 Task: Create a section Celestial Sprint and in the section, add a milestone Database Optimization in the project TransformWorks.
Action: Mouse moved to (40, 441)
Screenshot: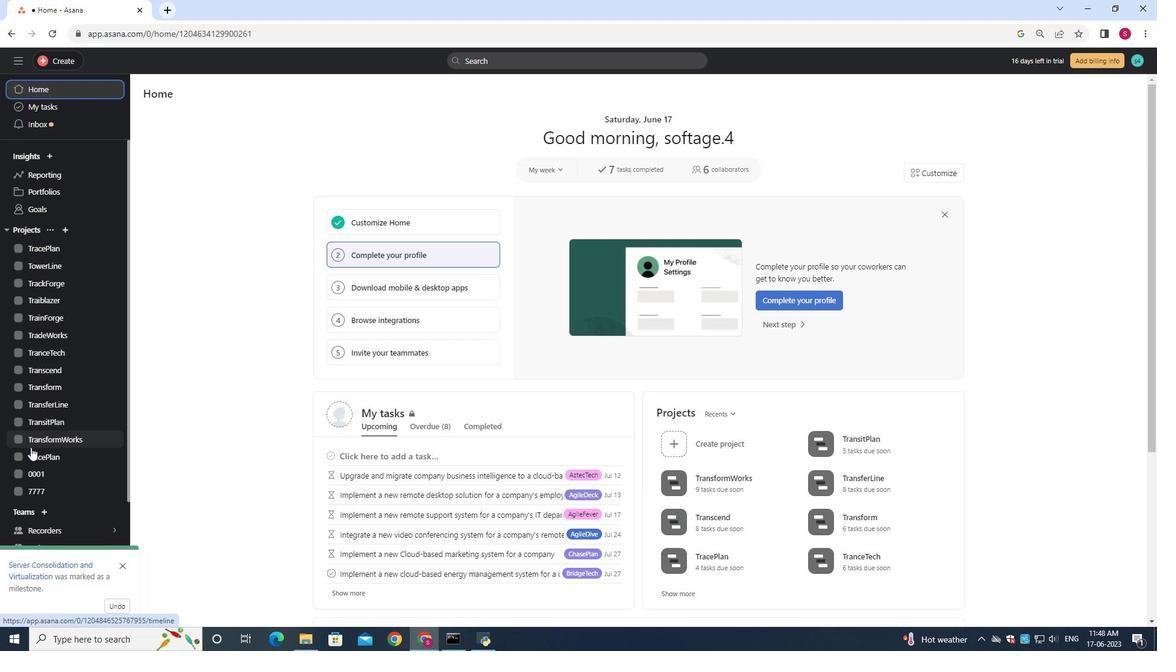 
Action: Mouse pressed left at (40, 441)
Screenshot: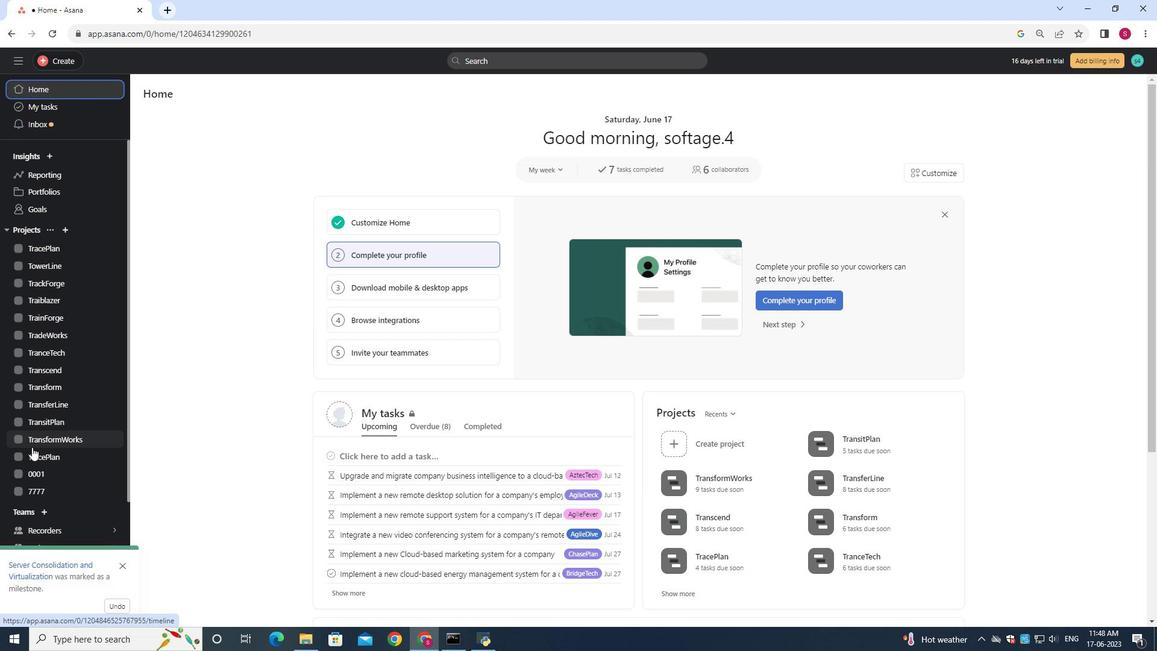 
Action: Mouse moved to (189, 141)
Screenshot: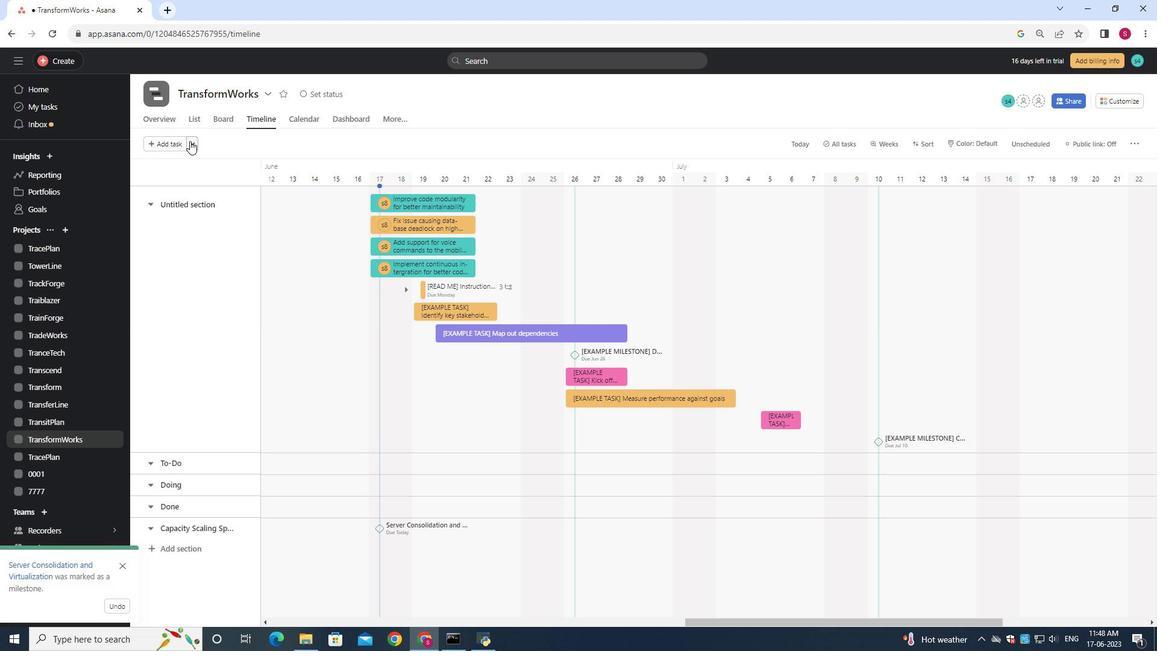 
Action: Mouse pressed left at (189, 141)
Screenshot: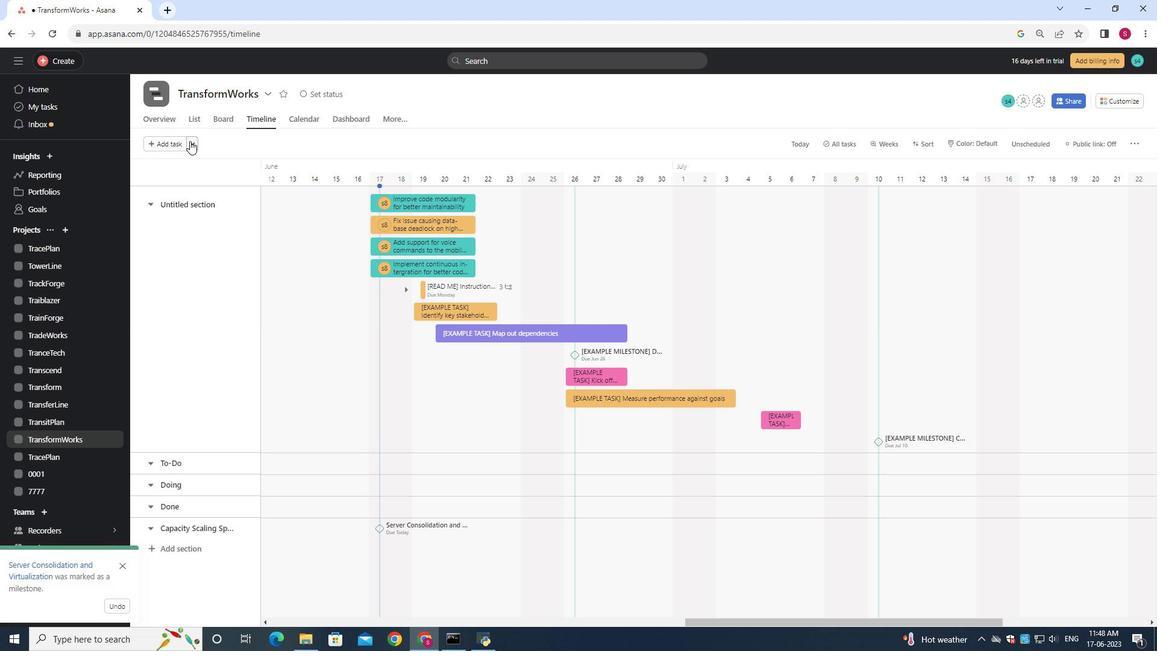 
Action: Mouse moved to (206, 165)
Screenshot: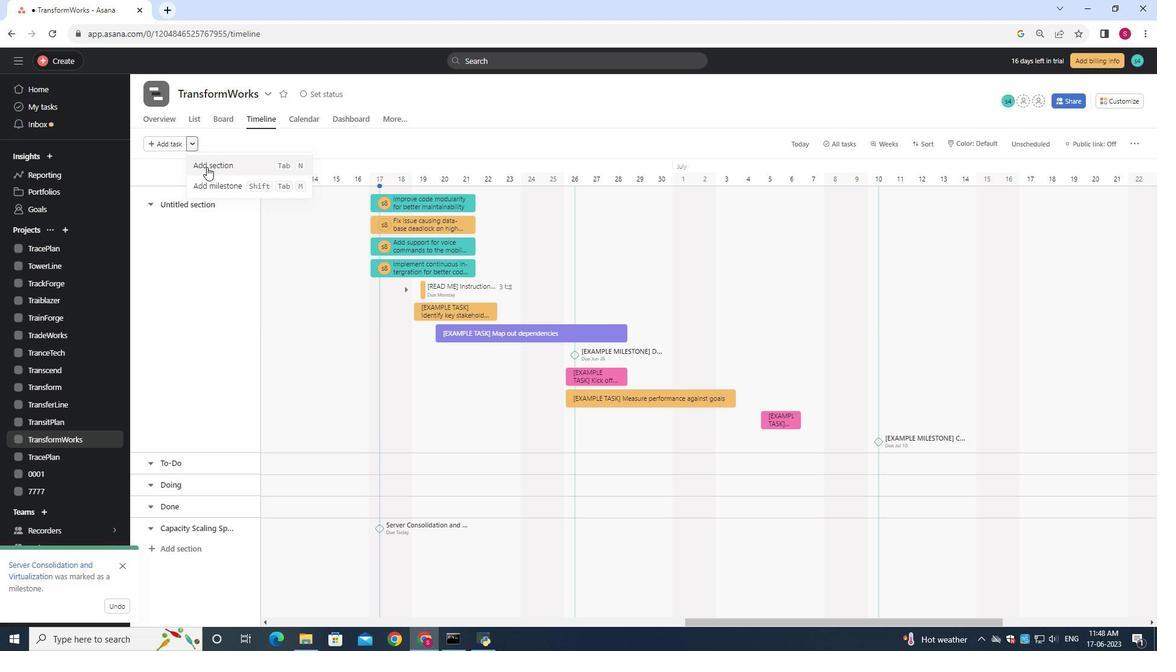 
Action: Mouse pressed left at (206, 165)
Screenshot: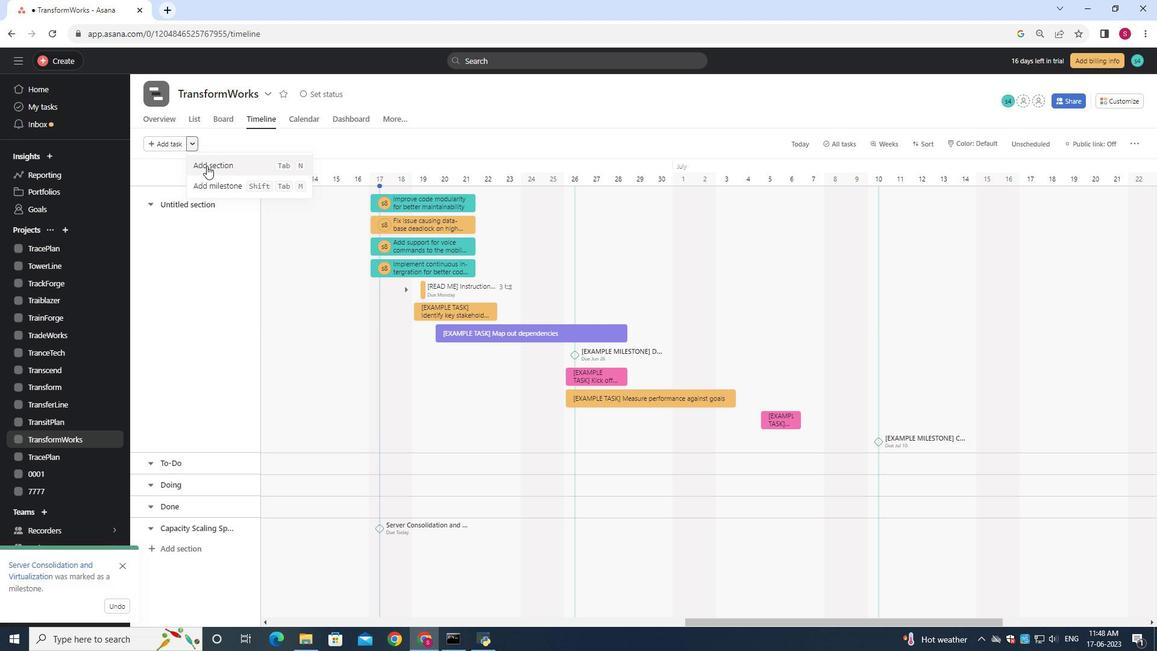
Action: Mouse moved to (174, 523)
Screenshot: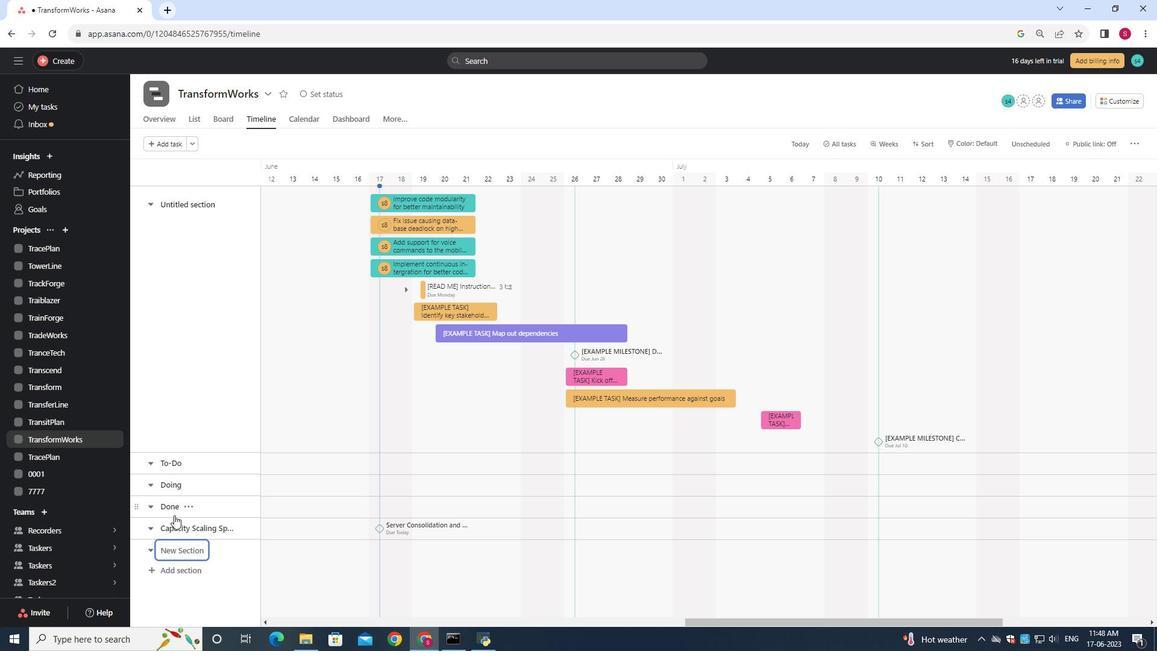 
Action: Key pressed <Key.shift>Celestial<Key.space><Key.shift>Sprint
Screenshot: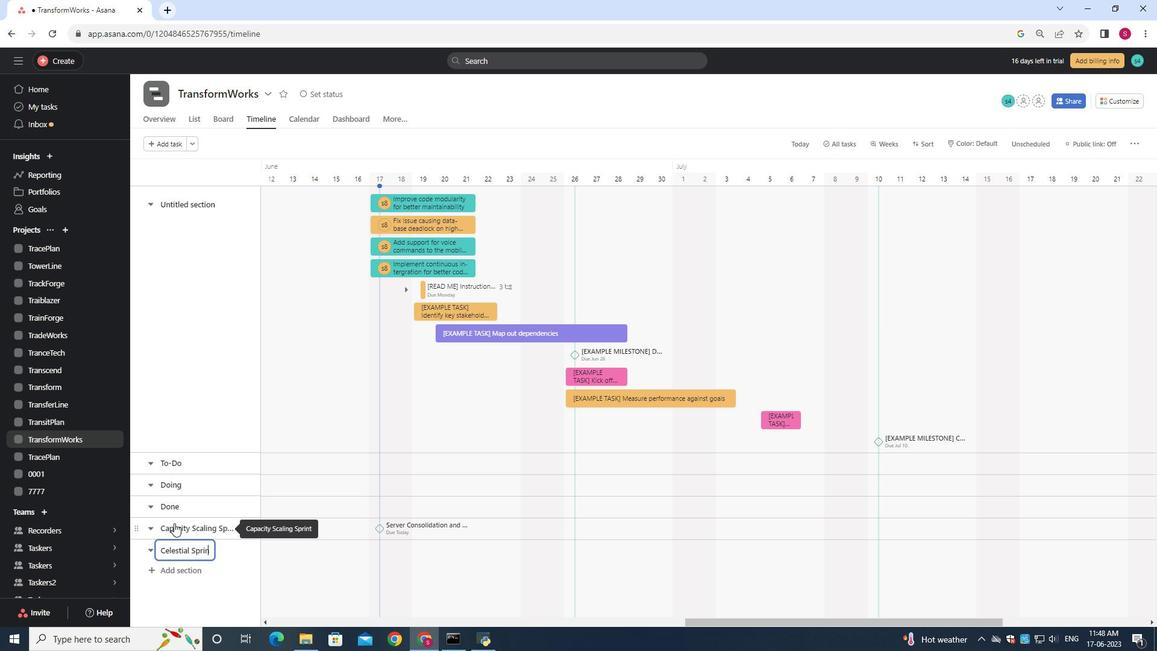 
Action: Mouse moved to (338, 559)
Screenshot: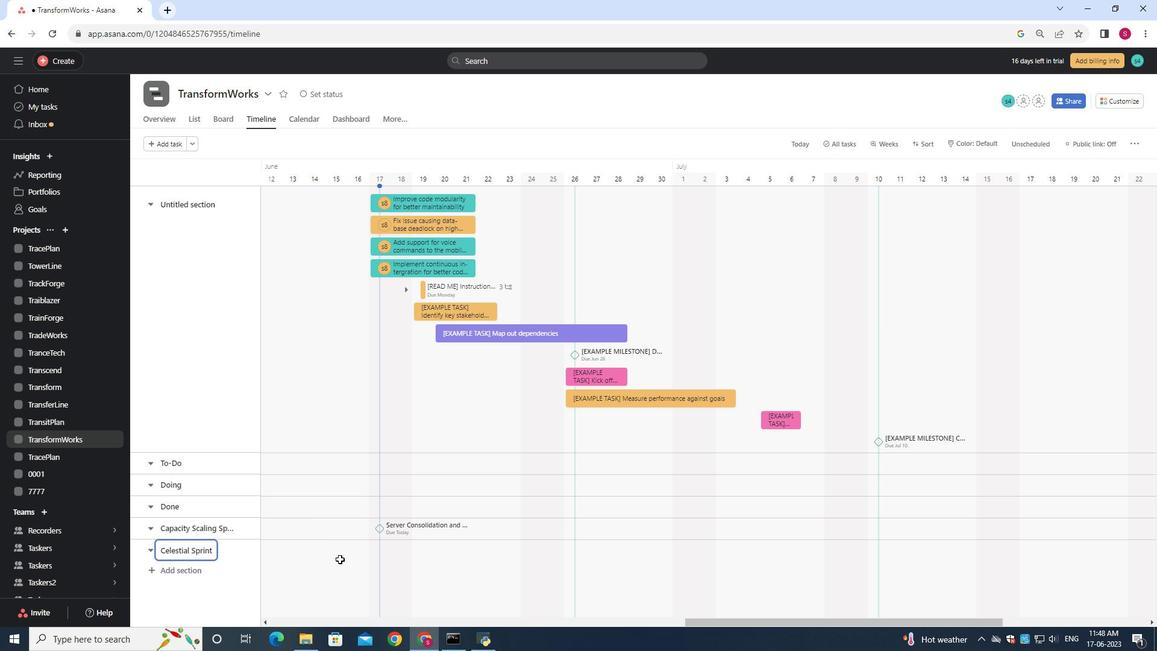 
Action: Mouse pressed left at (338, 559)
Screenshot: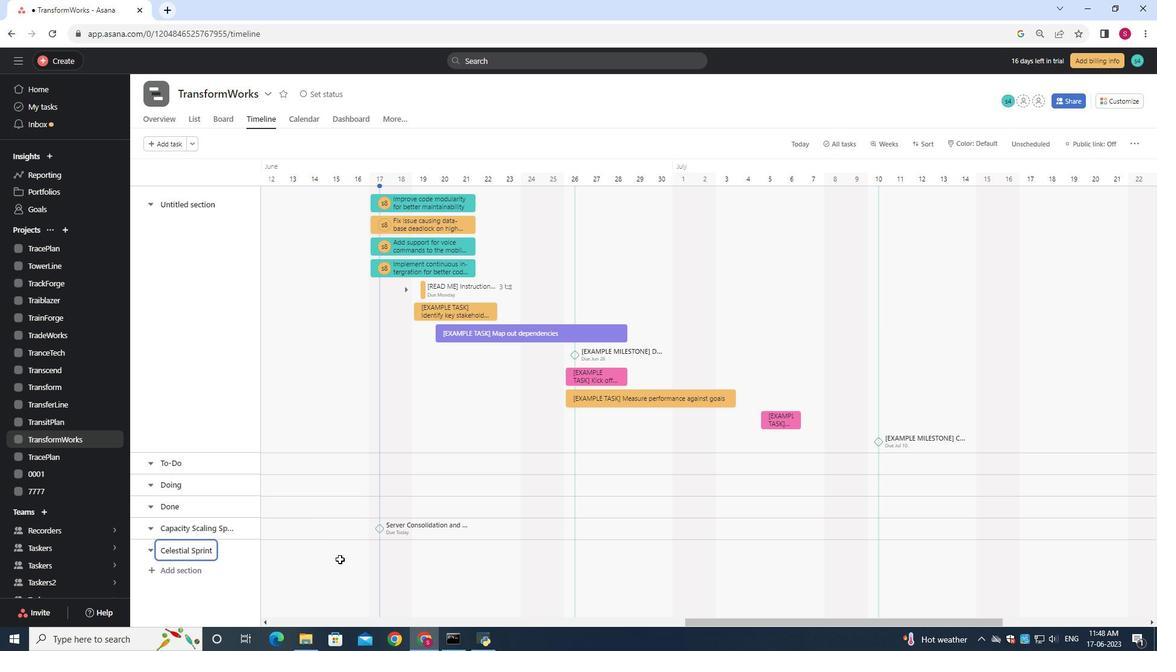 
Action: Mouse moved to (324, 553)
Screenshot: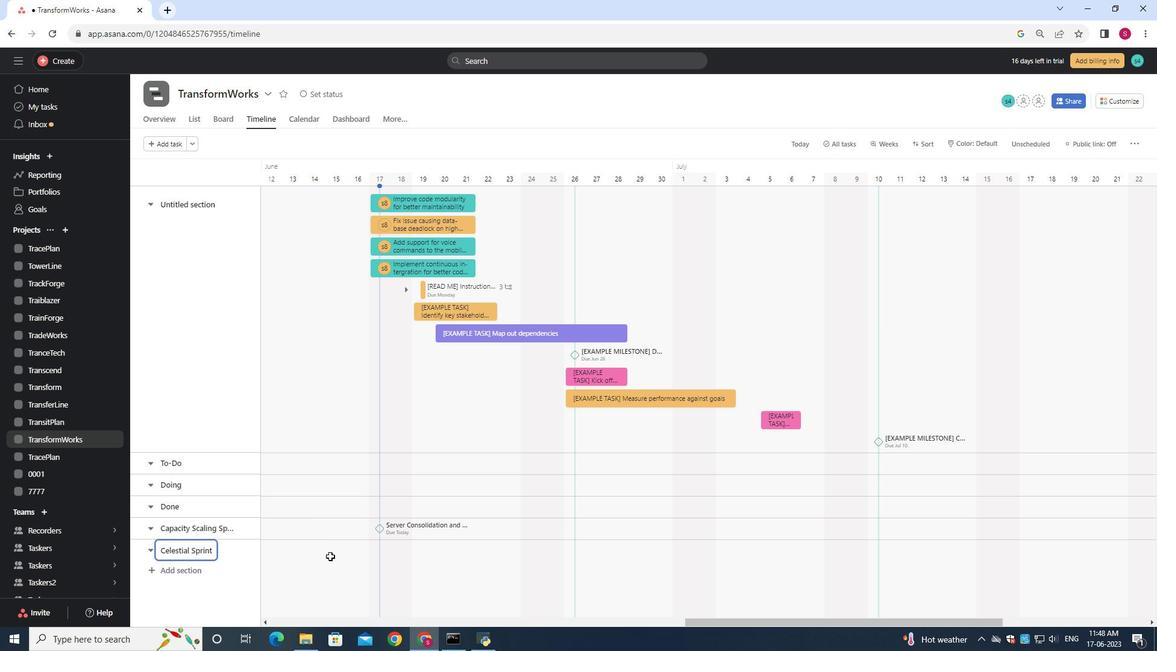 
Action: Mouse pressed left at (324, 553)
Screenshot: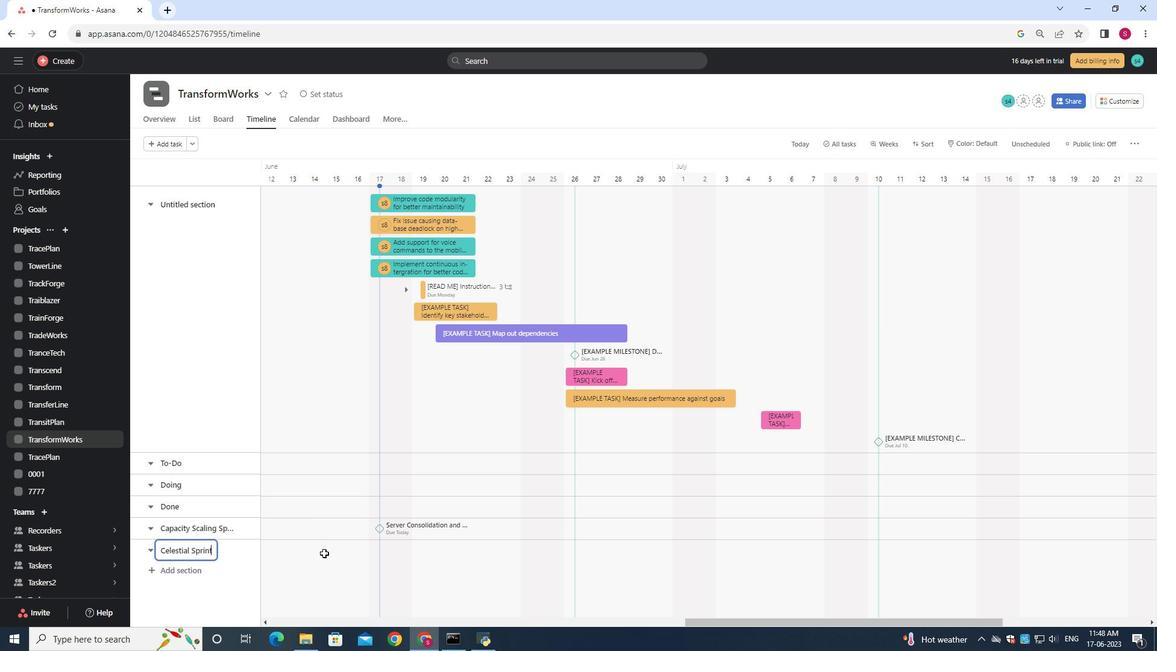 
Action: Key pressed <Key.shift>Database<Key.space><Key.shift>Optimzation<Key.space>
Screenshot: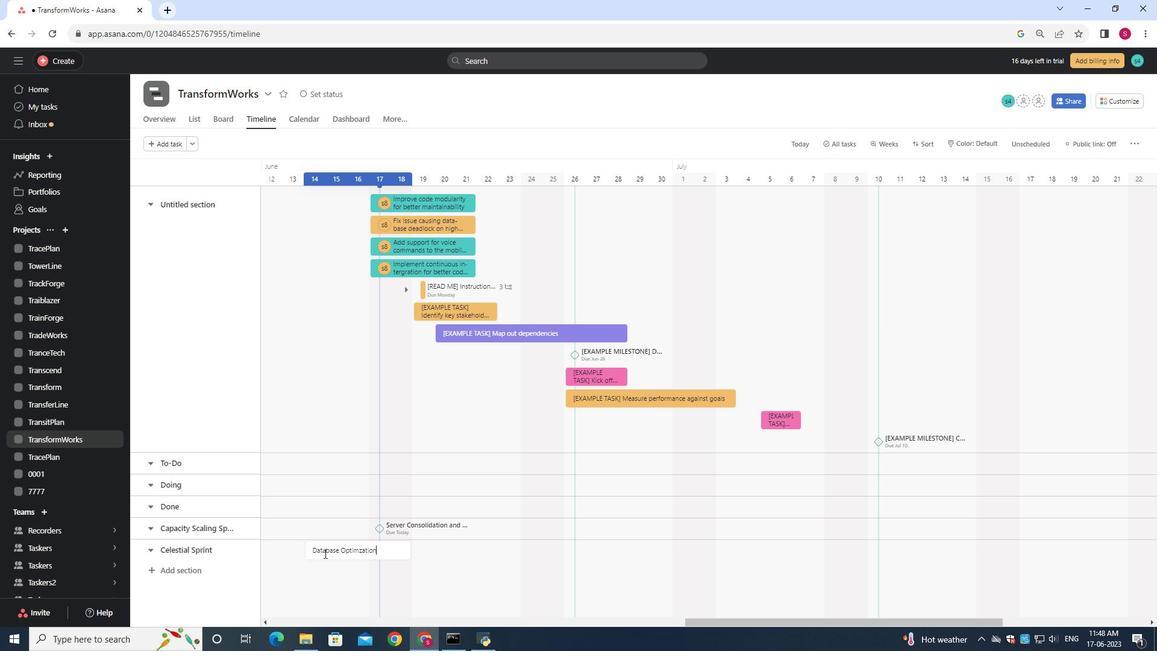 
Action: Mouse moved to (341, 551)
Screenshot: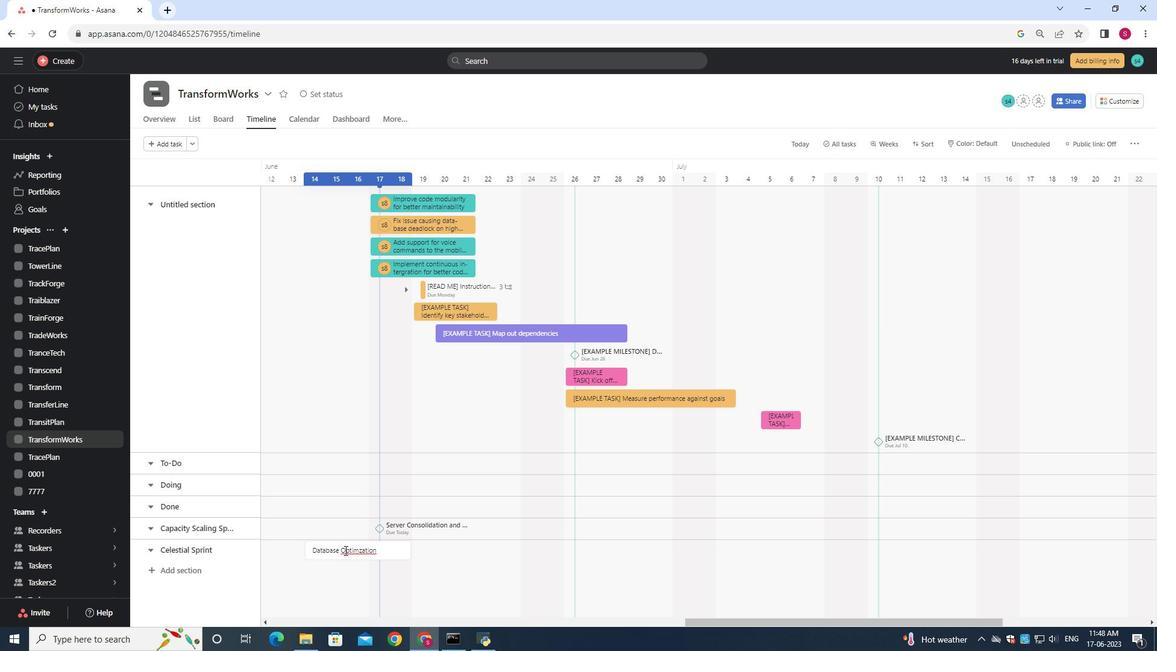 
Action: Mouse pressed right at (341, 551)
Screenshot: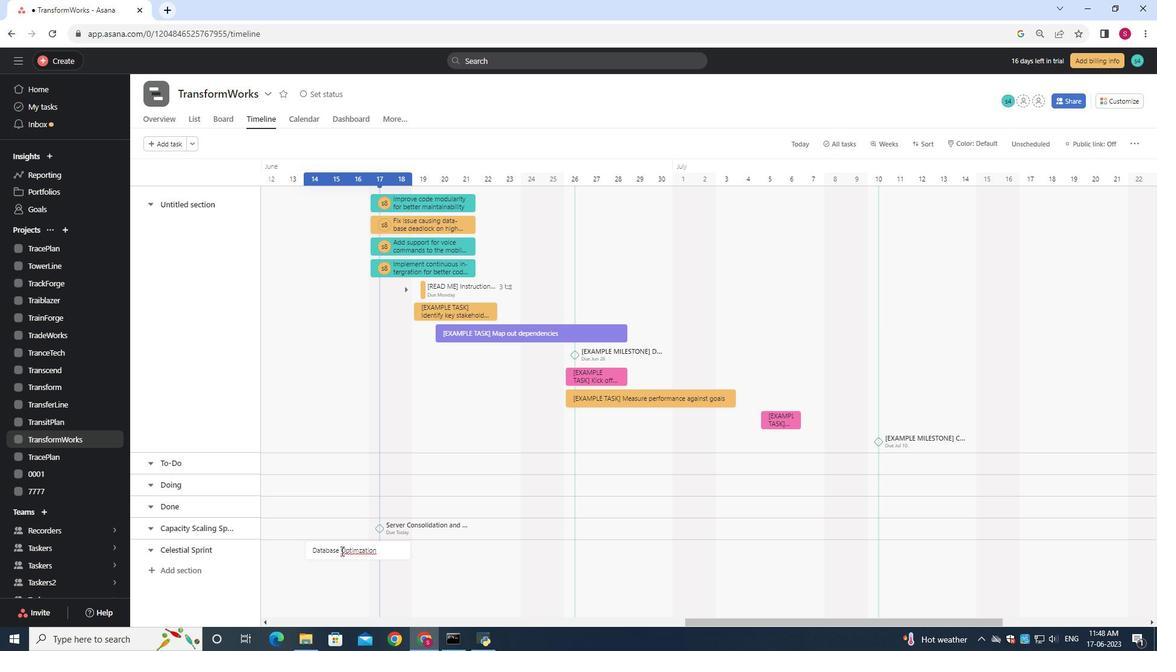 
Action: Mouse moved to (334, 552)
Screenshot: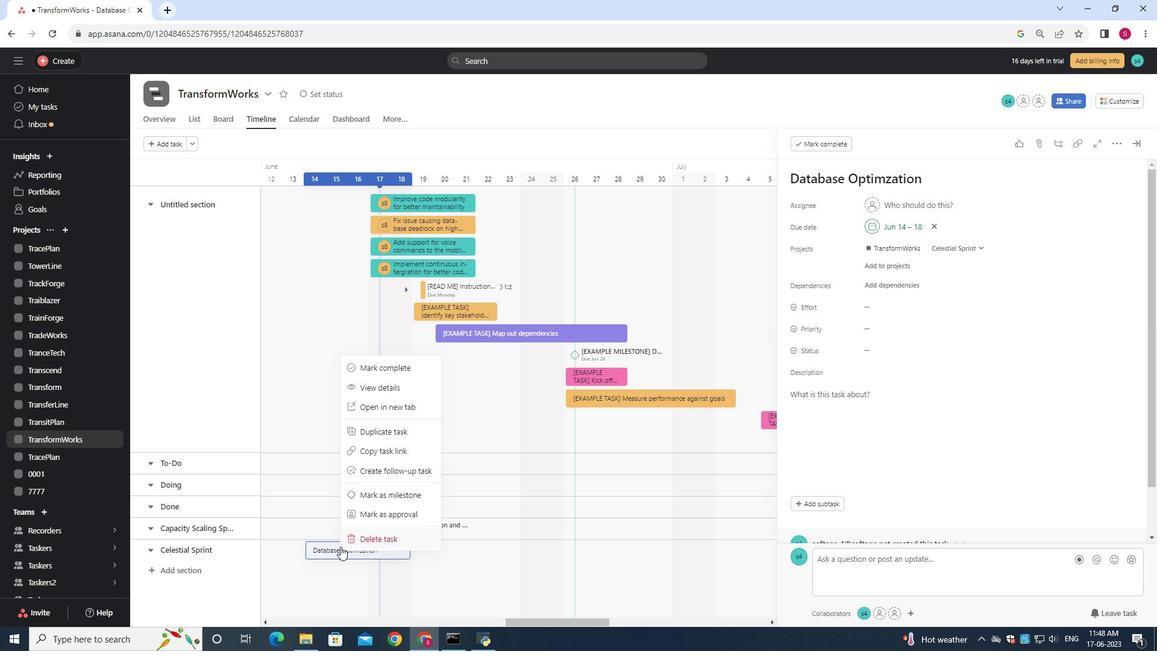 
Action: Mouse pressed left at (334, 552)
Screenshot: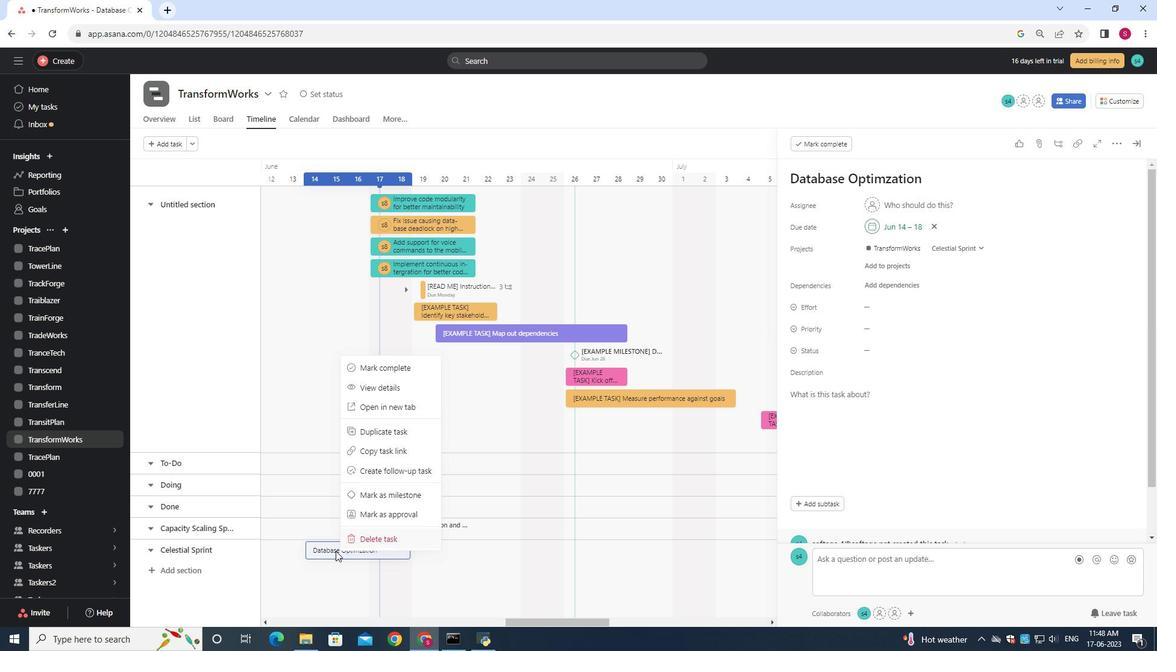 
Action: Mouse moved to (369, 549)
Screenshot: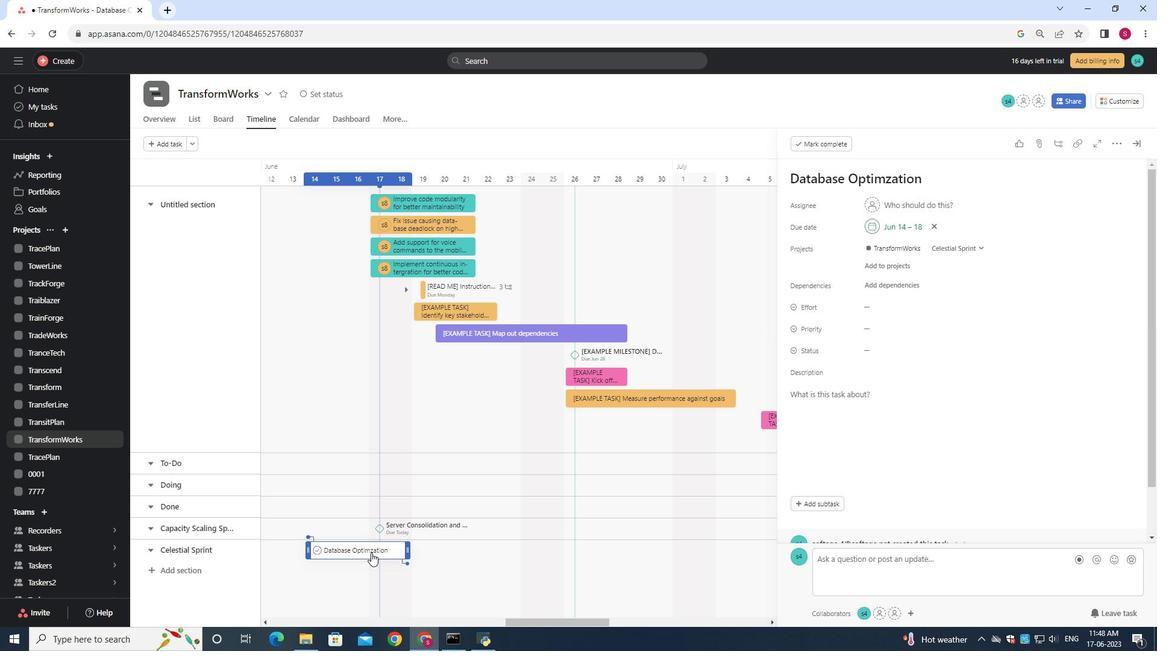 
Action: Mouse pressed left at (369, 549)
Screenshot: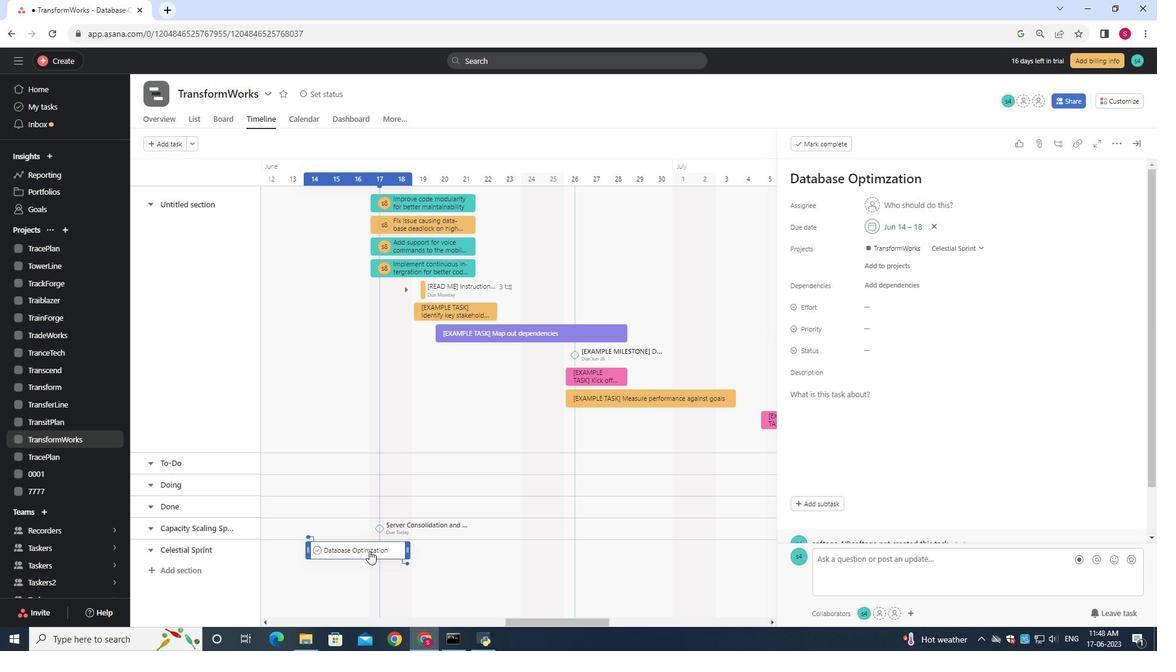 
Action: Mouse moved to (369, 551)
Screenshot: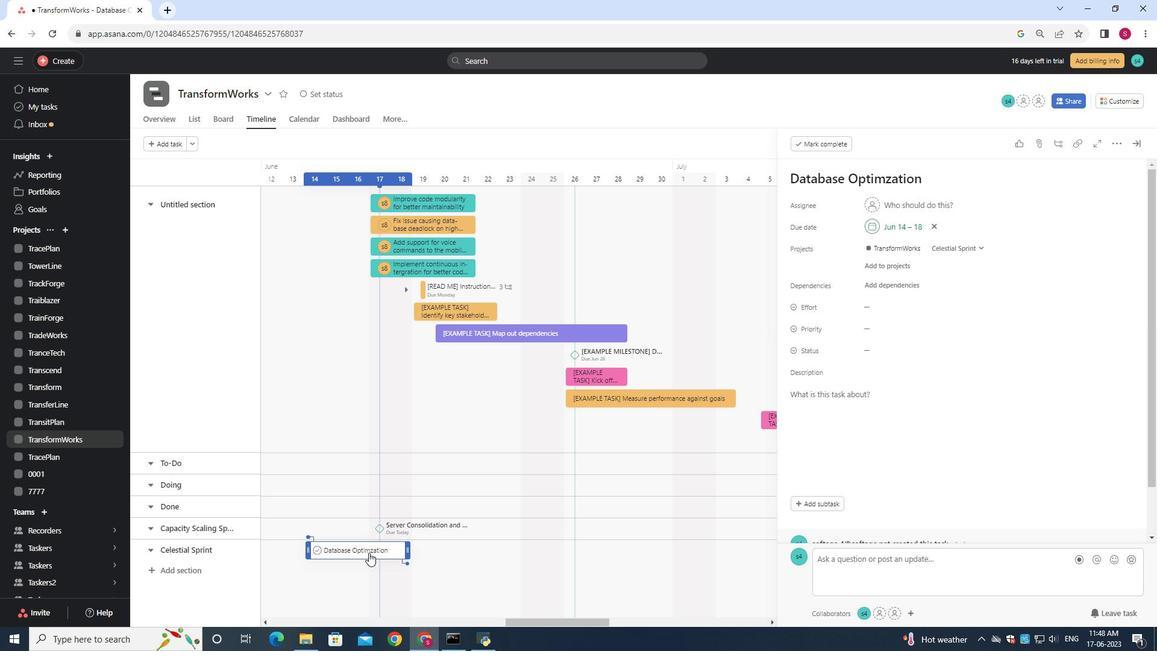 
Action: Mouse pressed left at (369, 551)
Screenshot: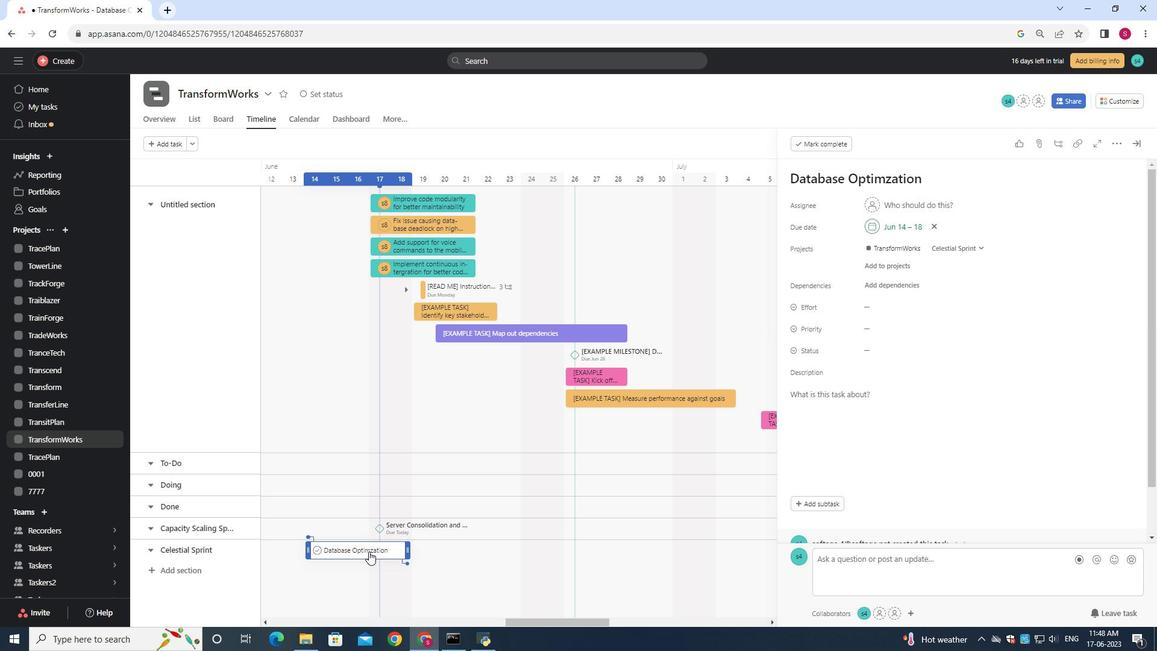 
Action: Mouse moved to (380, 551)
Screenshot: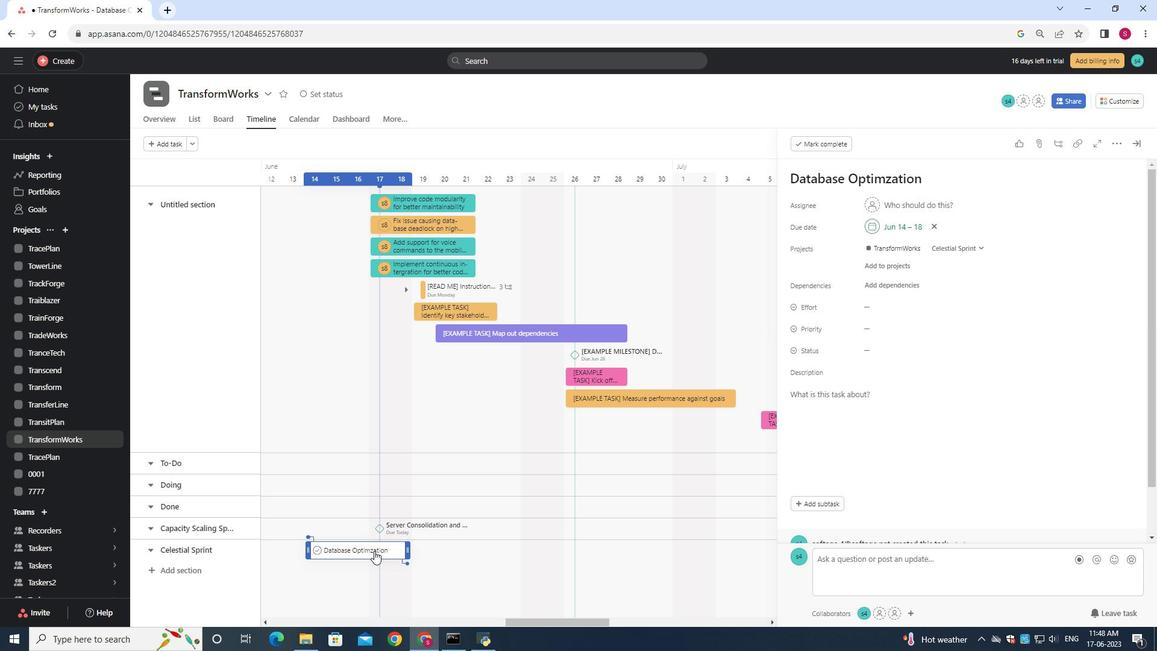 
Action: Mouse pressed left at (380, 551)
Screenshot: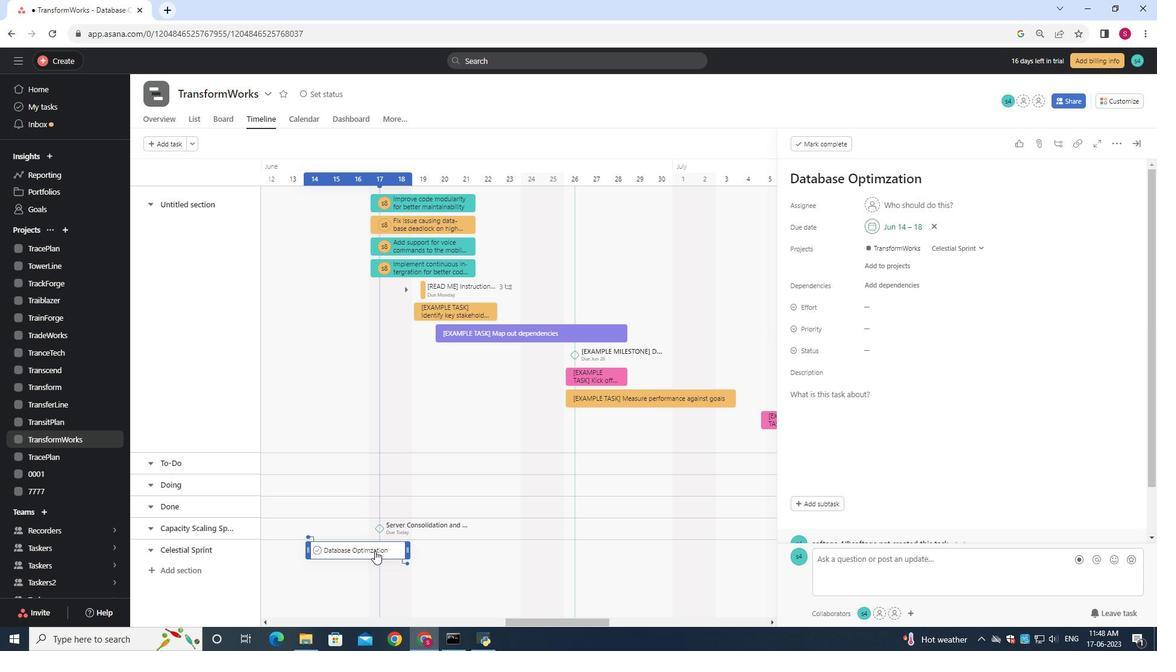 
Action: Mouse moved to (384, 549)
Screenshot: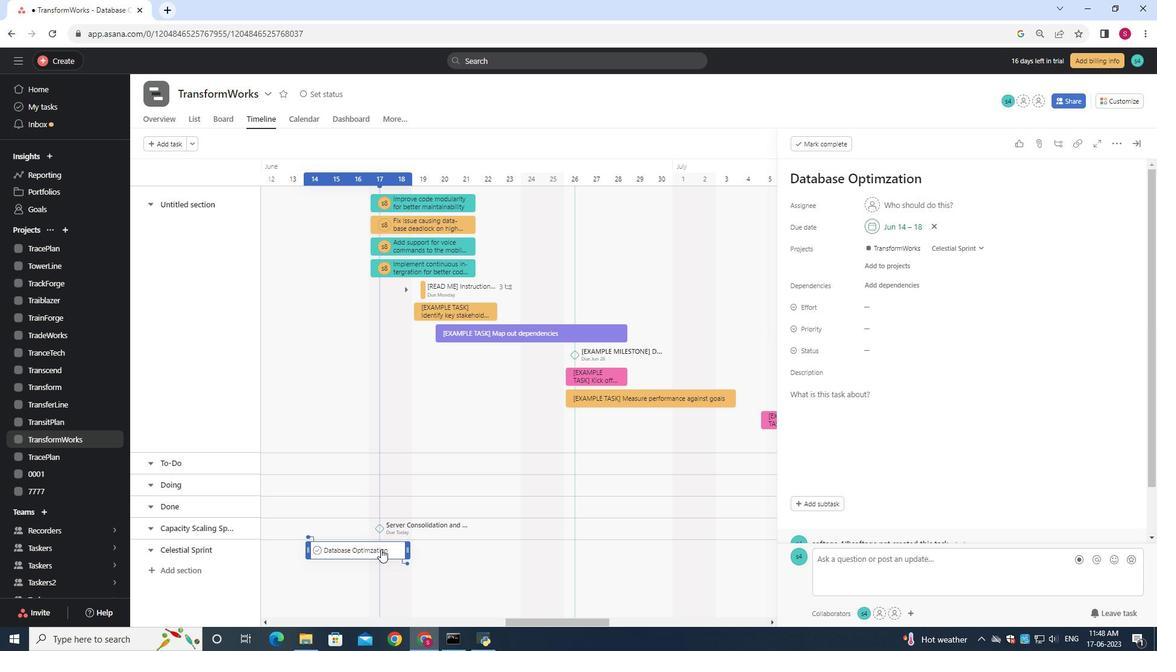 
Action: Mouse pressed left at (384, 549)
Screenshot: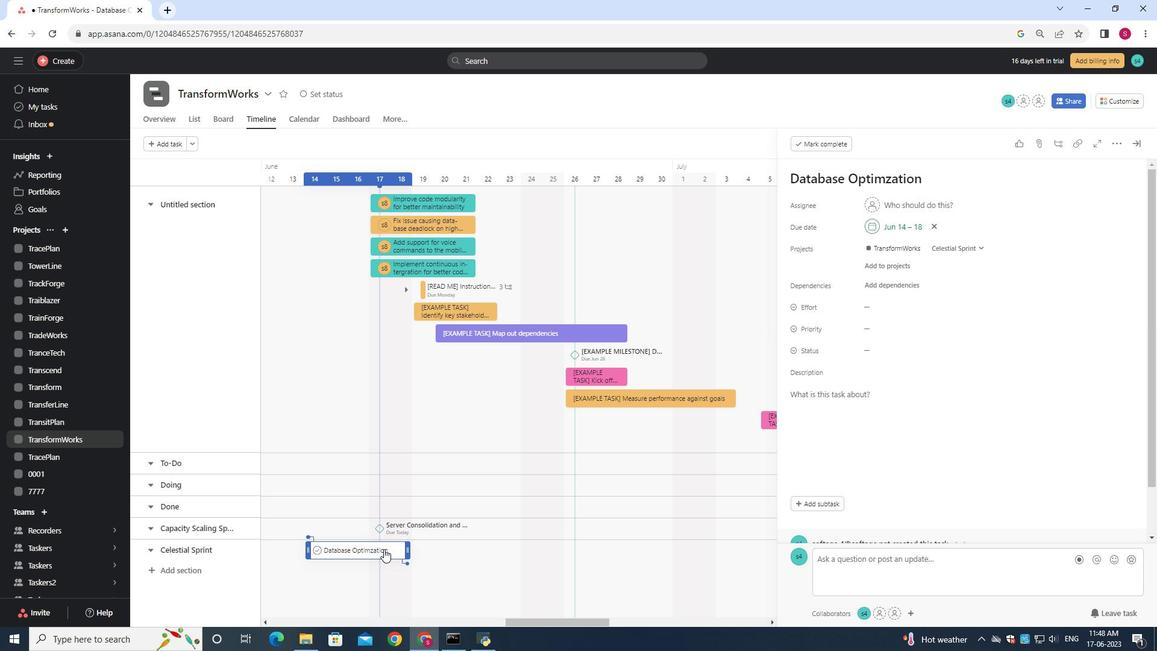 
Action: Mouse moved to (387, 551)
Screenshot: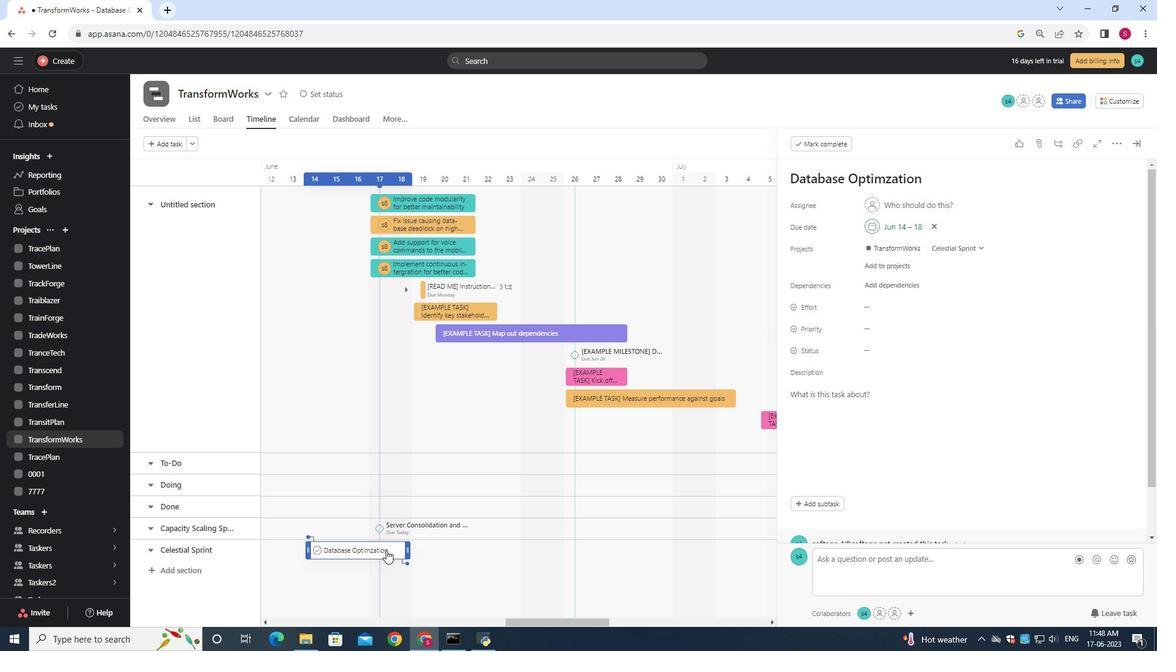
Action: Mouse pressed left at (387, 551)
Screenshot: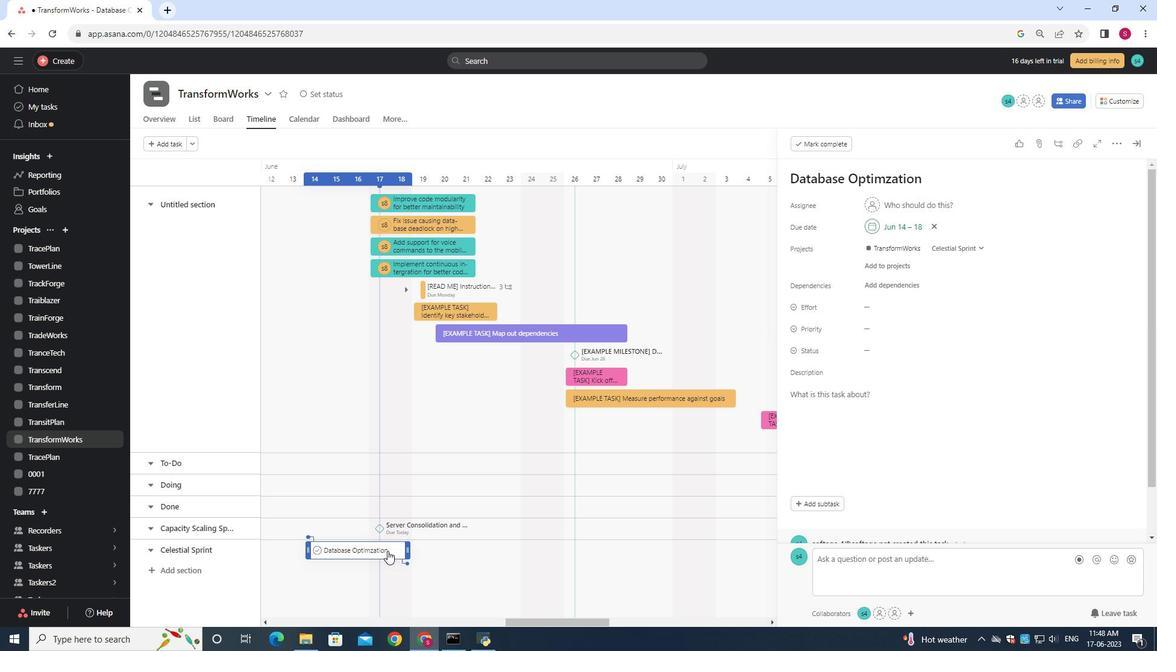 
Action: Mouse moved to (389, 550)
Screenshot: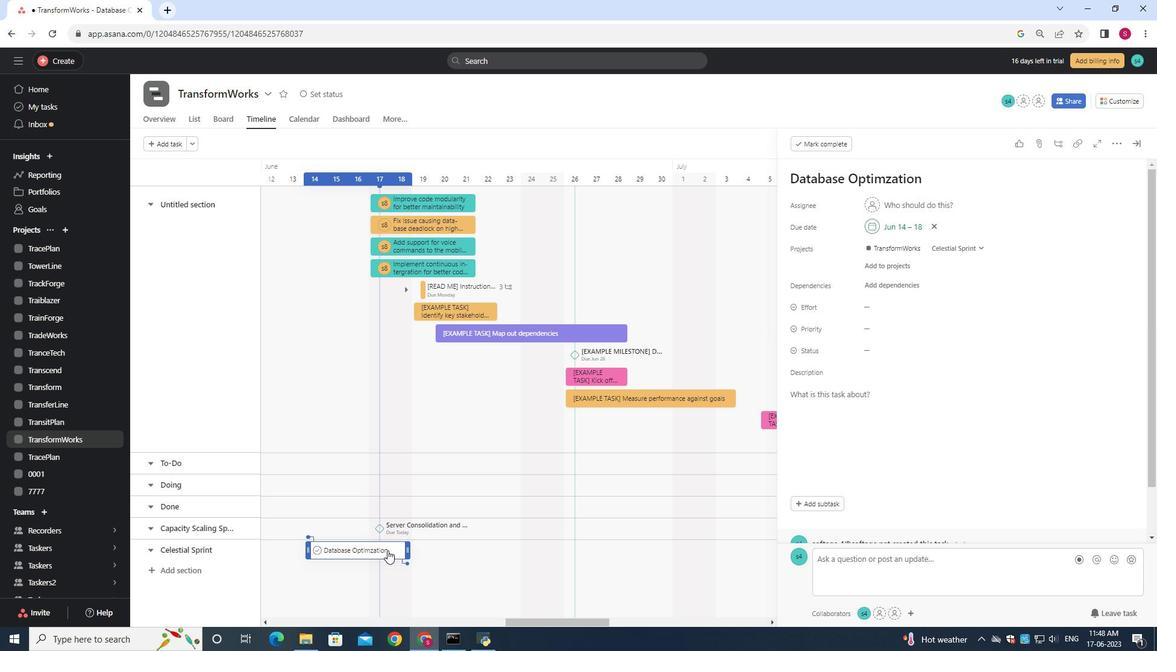 
Action: Mouse pressed left at (389, 550)
Screenshot: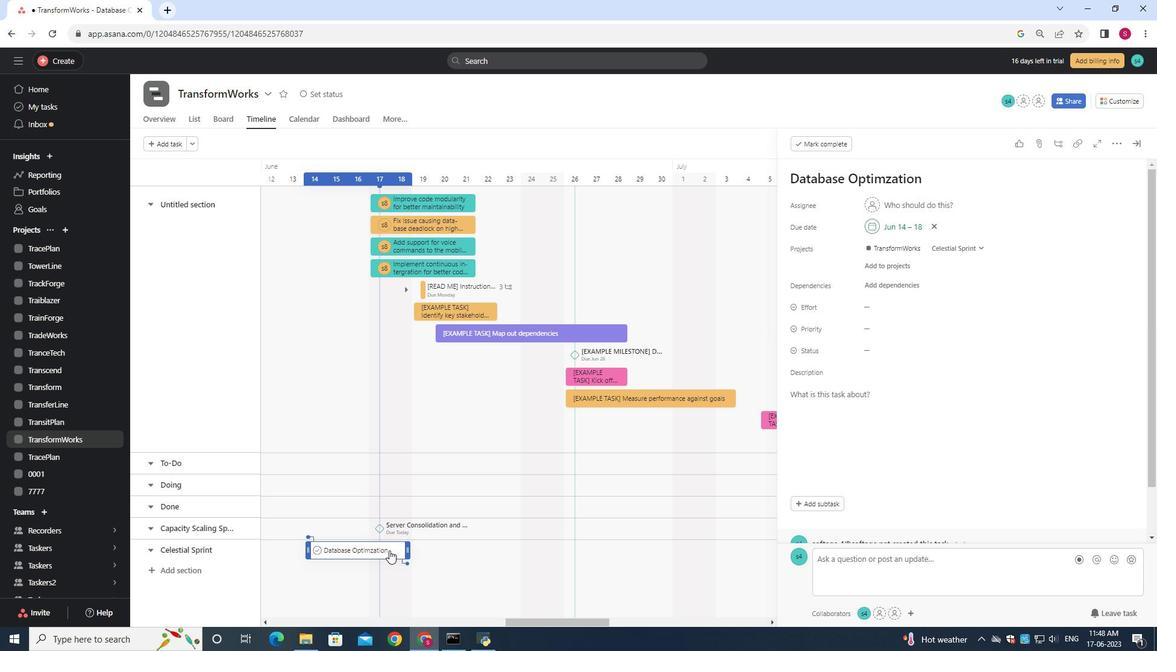 
Action: Mouse pressed left at (389, 550)
Screenshot: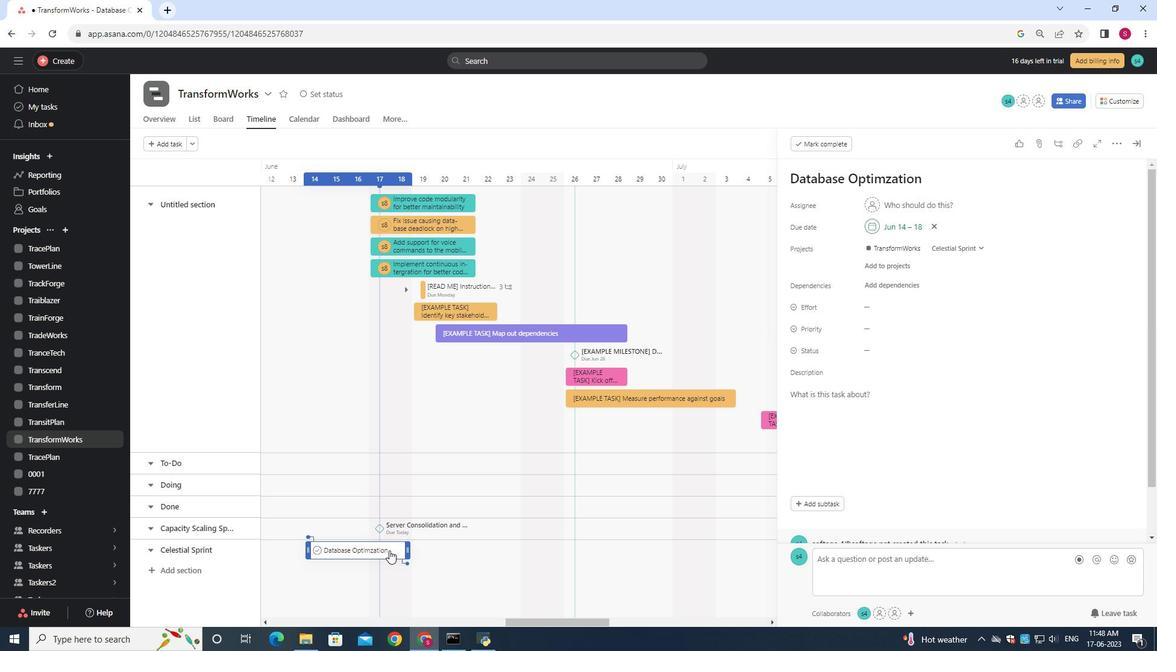 
Action: Mouse moved to (377, 548)
Screenshot: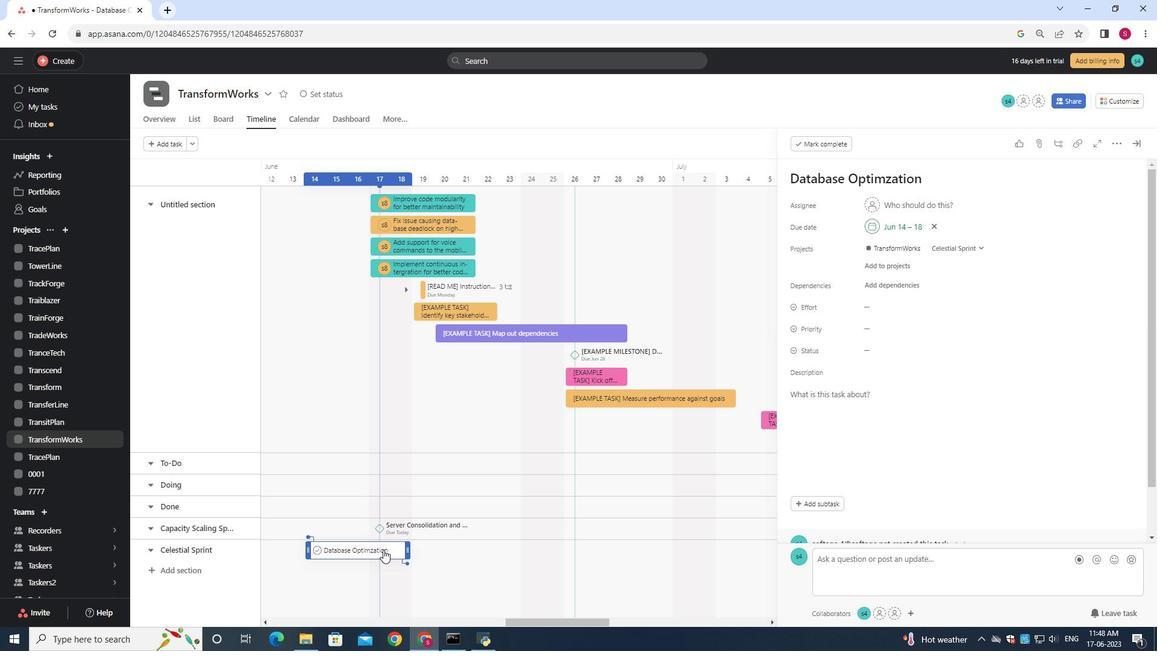 
Action: Mouse pressed left at (377, 548)
Screenshot: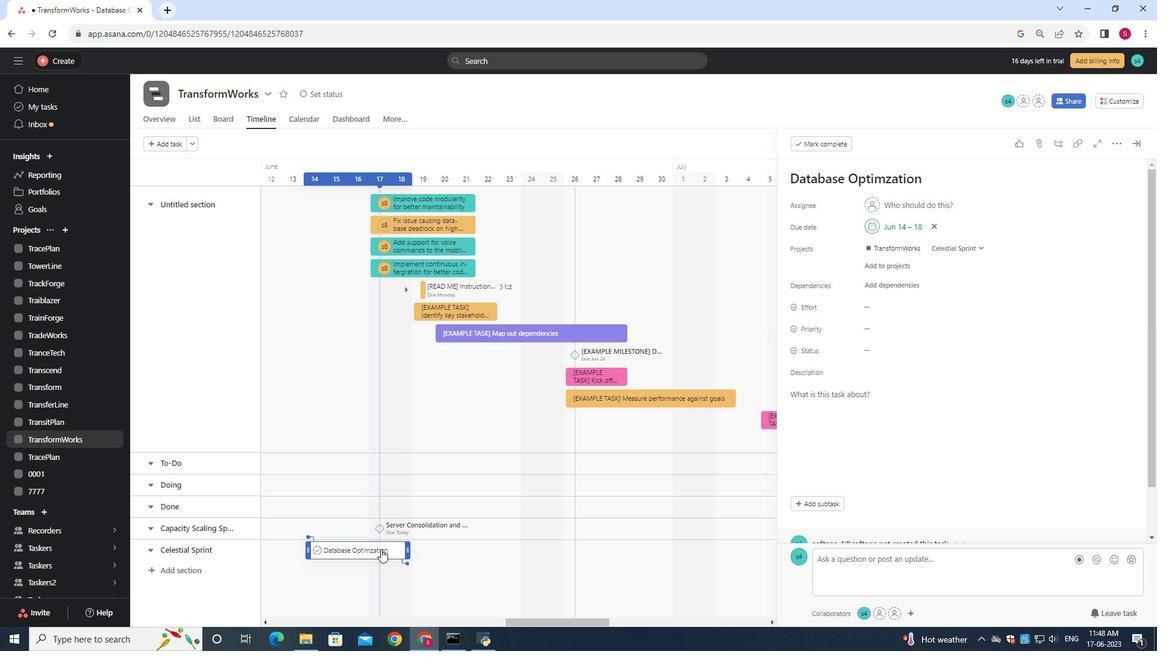 
Action: Mouse pressed left at (377, 548)
Screenshot: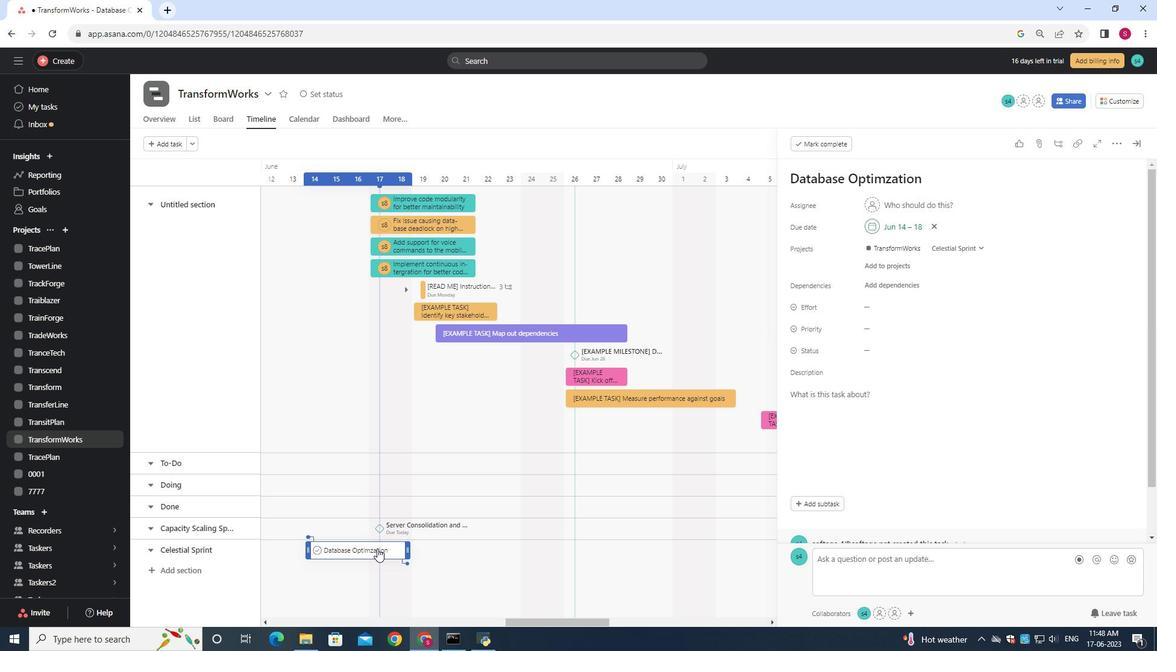 
Action: Mouse pressed left at (377, 548)
Screenshot: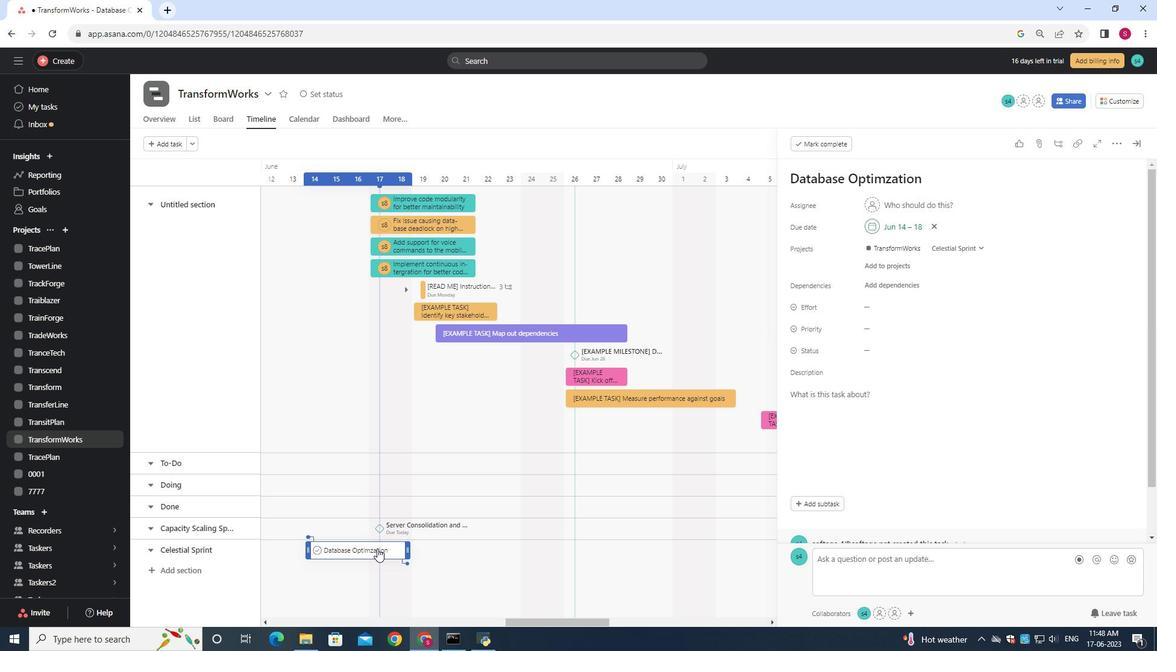
Action: Mouse pressed left at (377, 548)
Screenshot: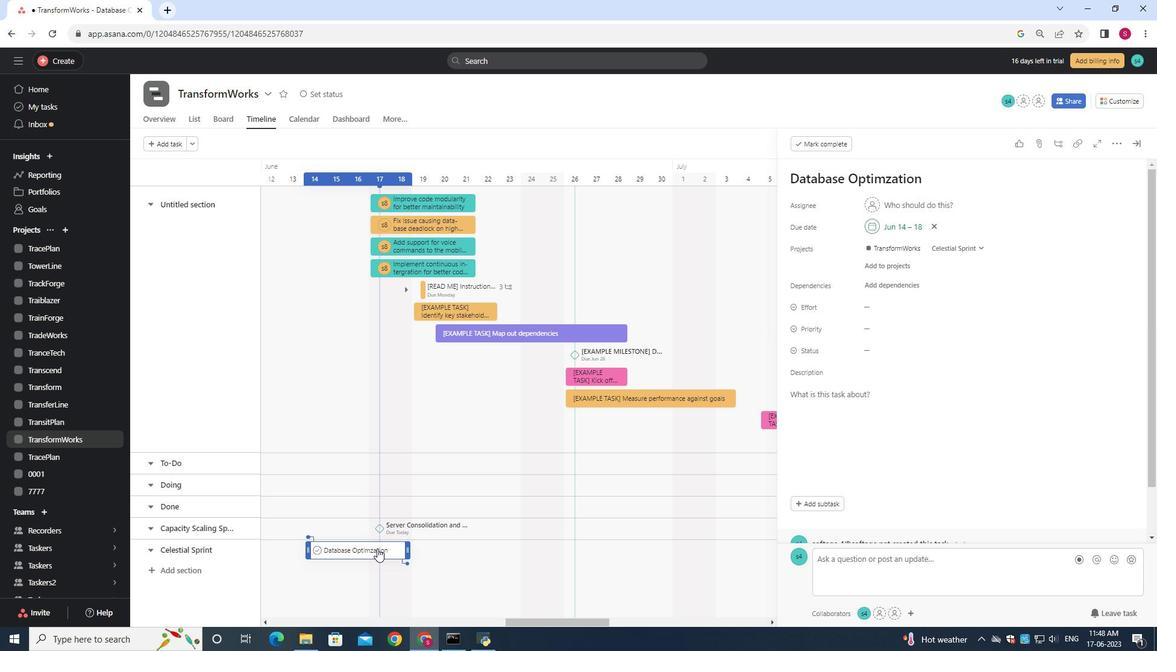 
Action: Mouse pressed left at (377, 548)
Screenshot: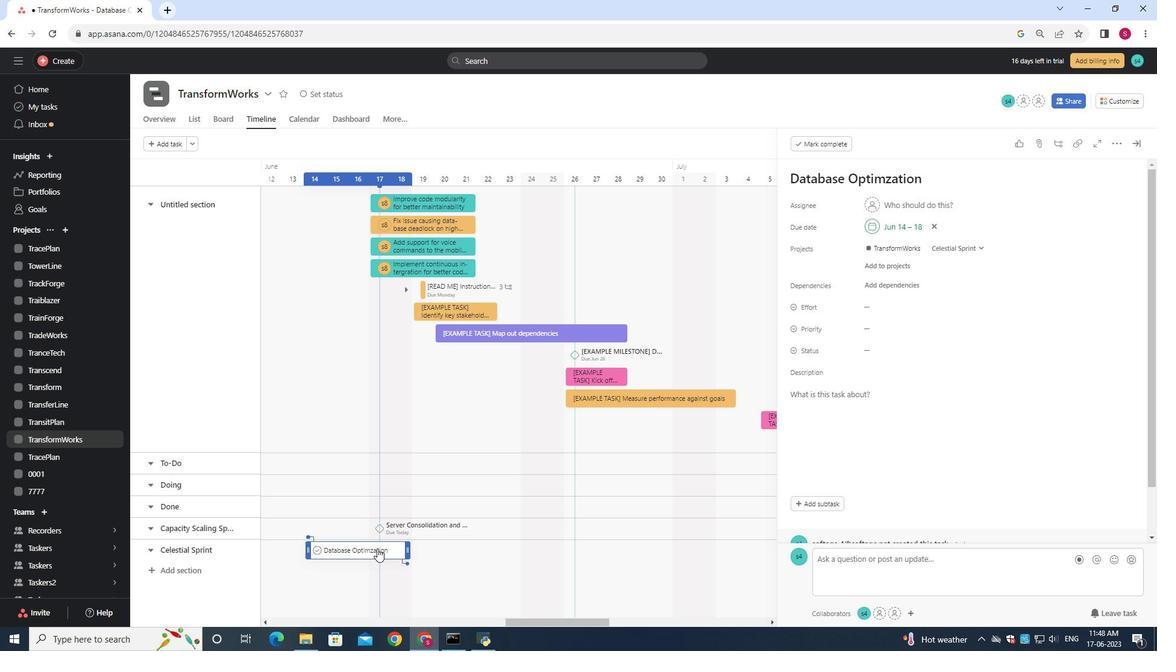 
Action: Mouse moved to (377, 547)
Screenshot: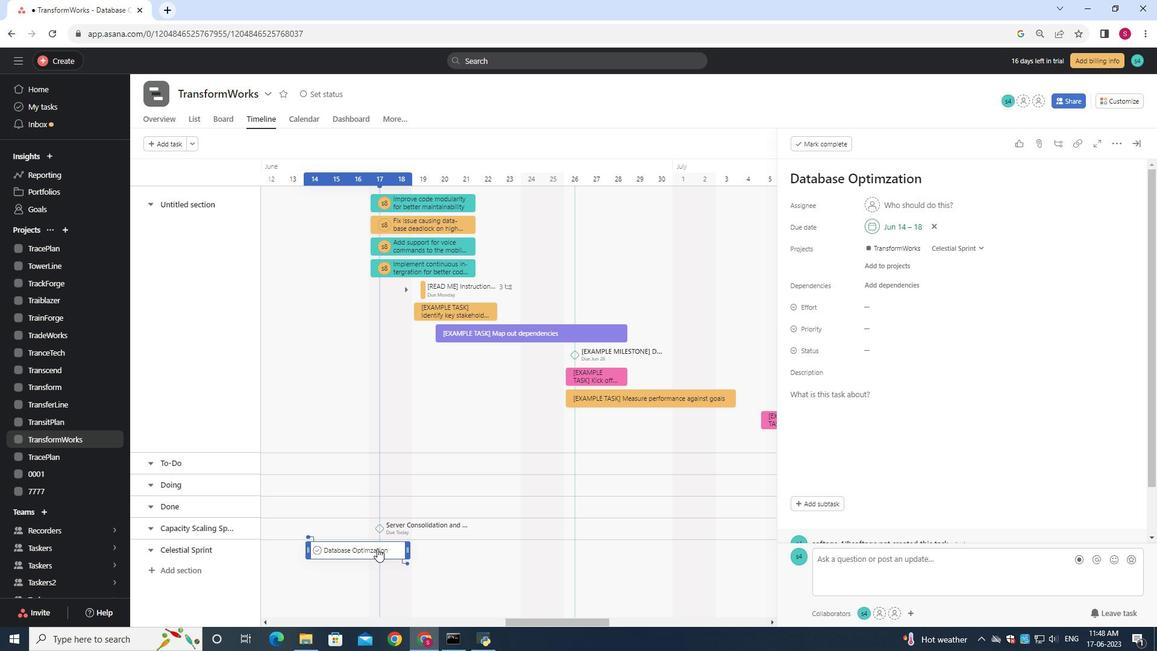 
Action: Mouse pressed right at (377, 547)
Screenshot: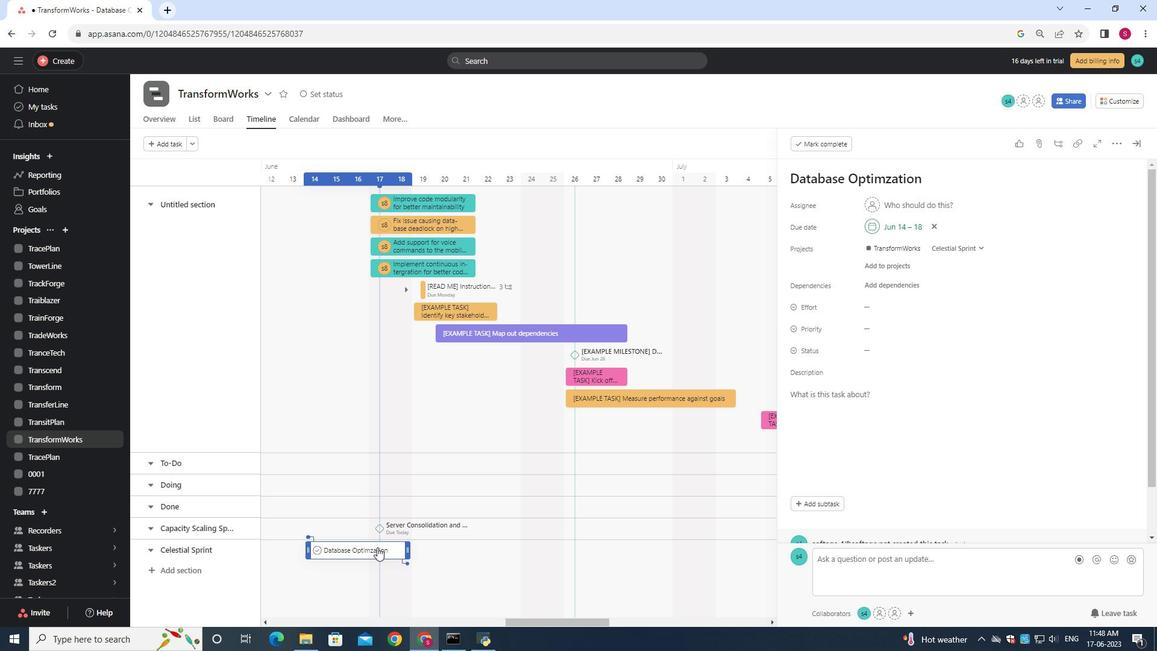
Action: Mouse moved to (884, 176)
Screenshot: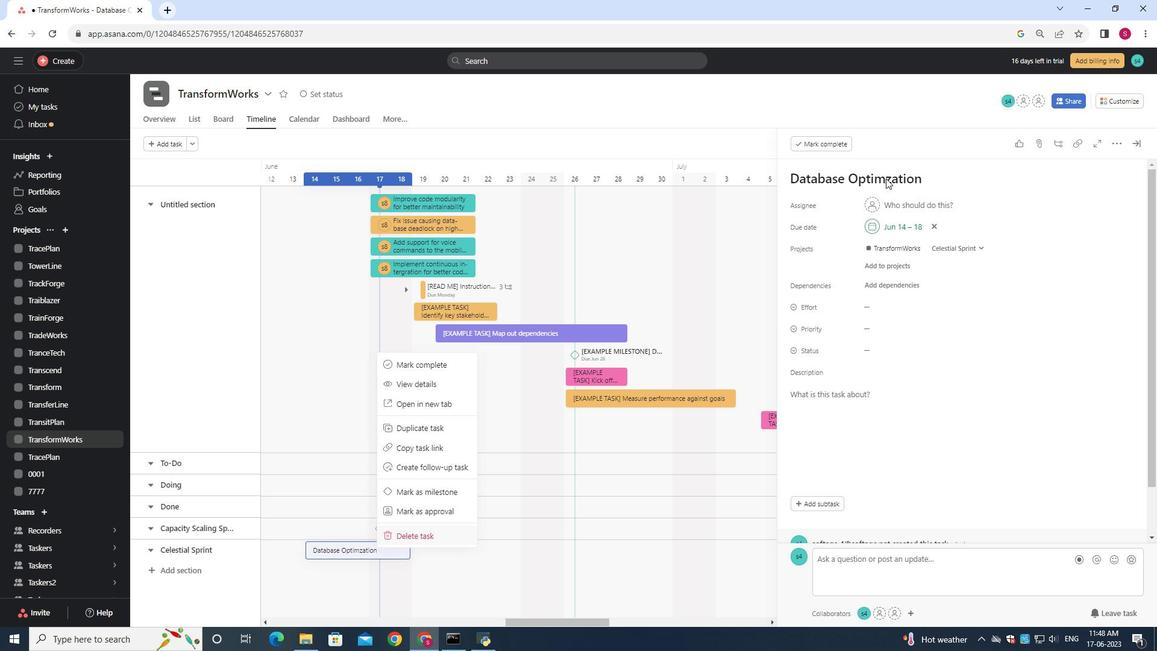
Action: Mouse pressed left at (884, 176)
Screenshot: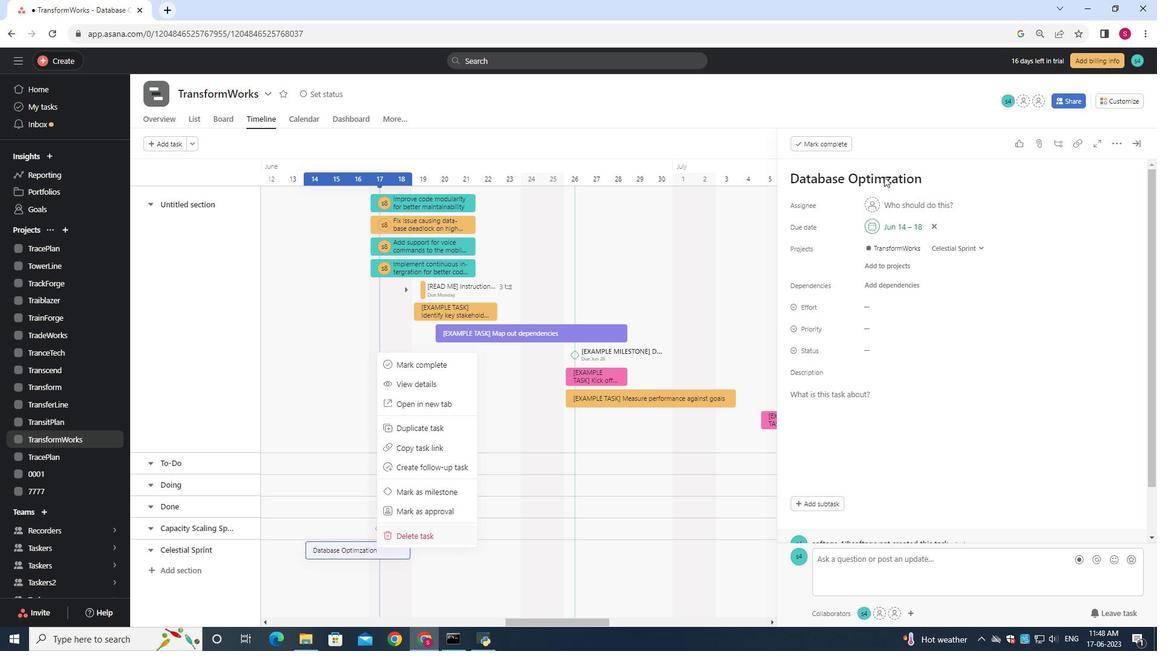 
Action: Mouse moved to (888, 181)
Screenshot: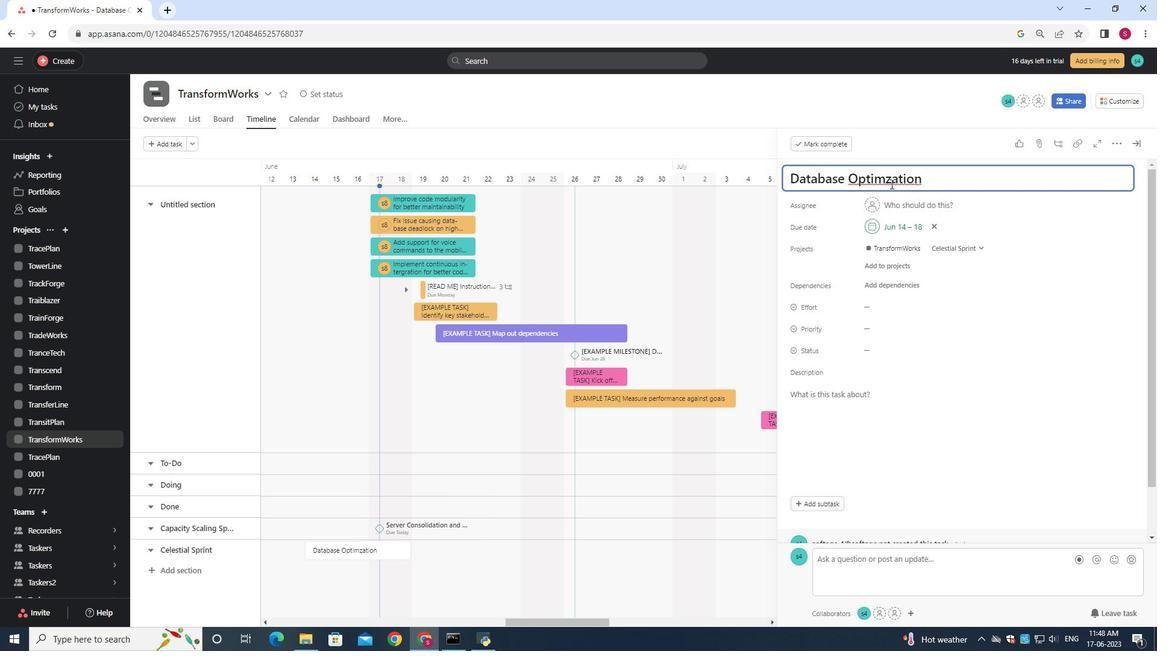 
Action: Key pressed i
Screenshot: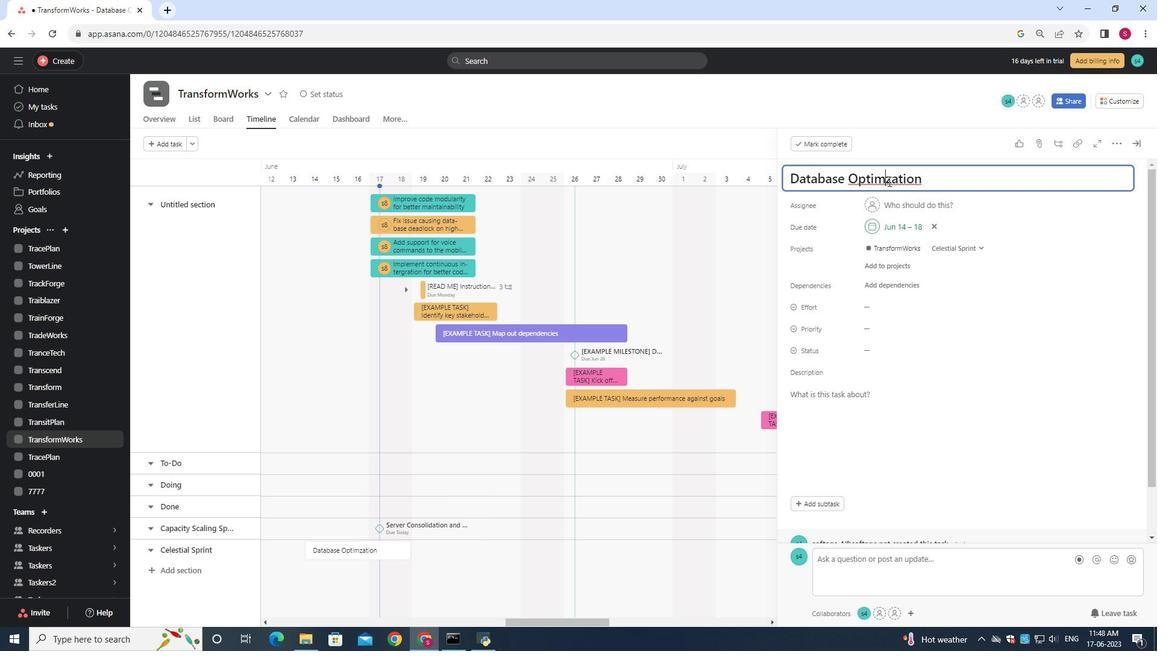 
Action: Mouse moved to (374, 547)
Screenshot: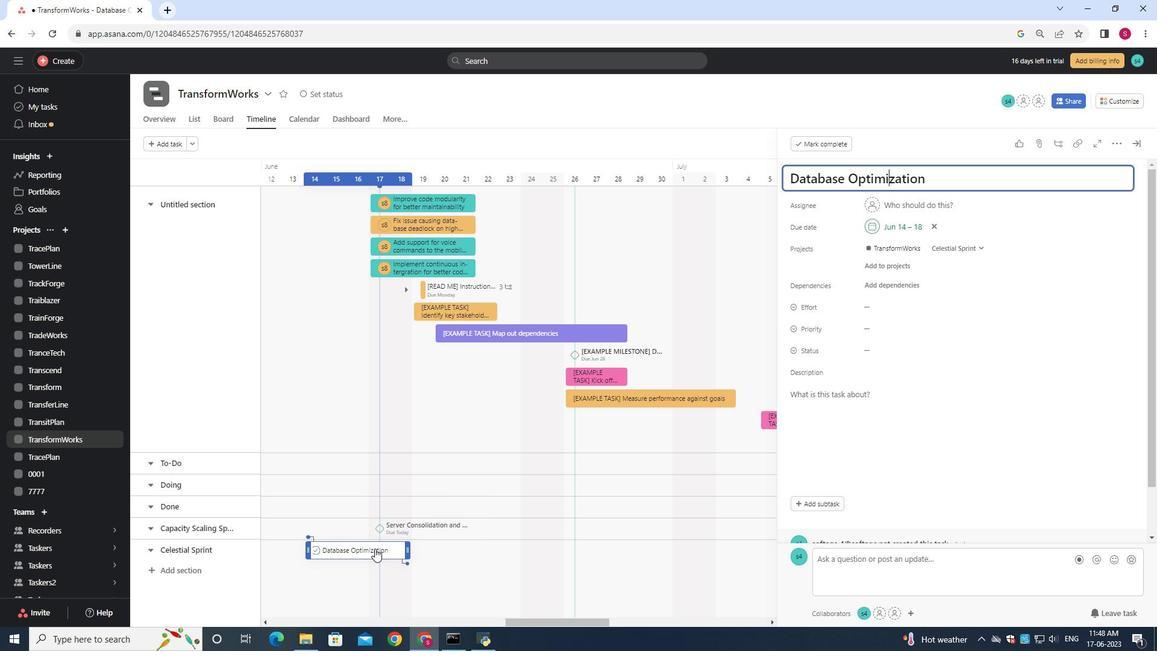 
Action: Mouse pressed right at (374, 547)
Screenshot: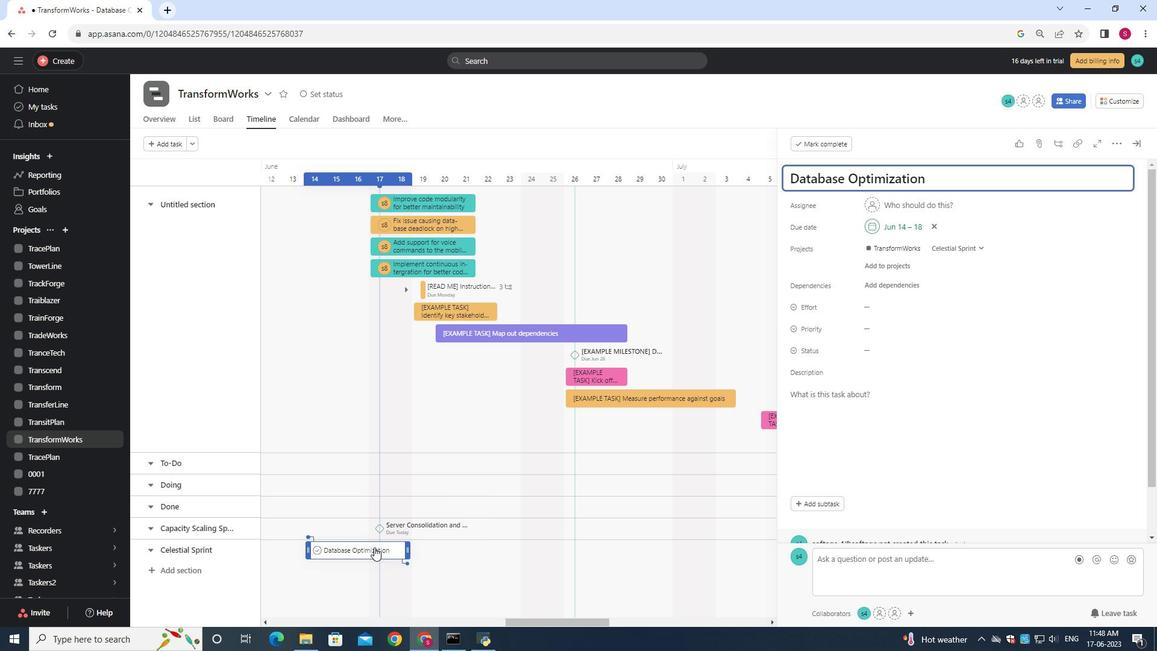 
Action: Mouse moved to (408, 490)
Screenshot: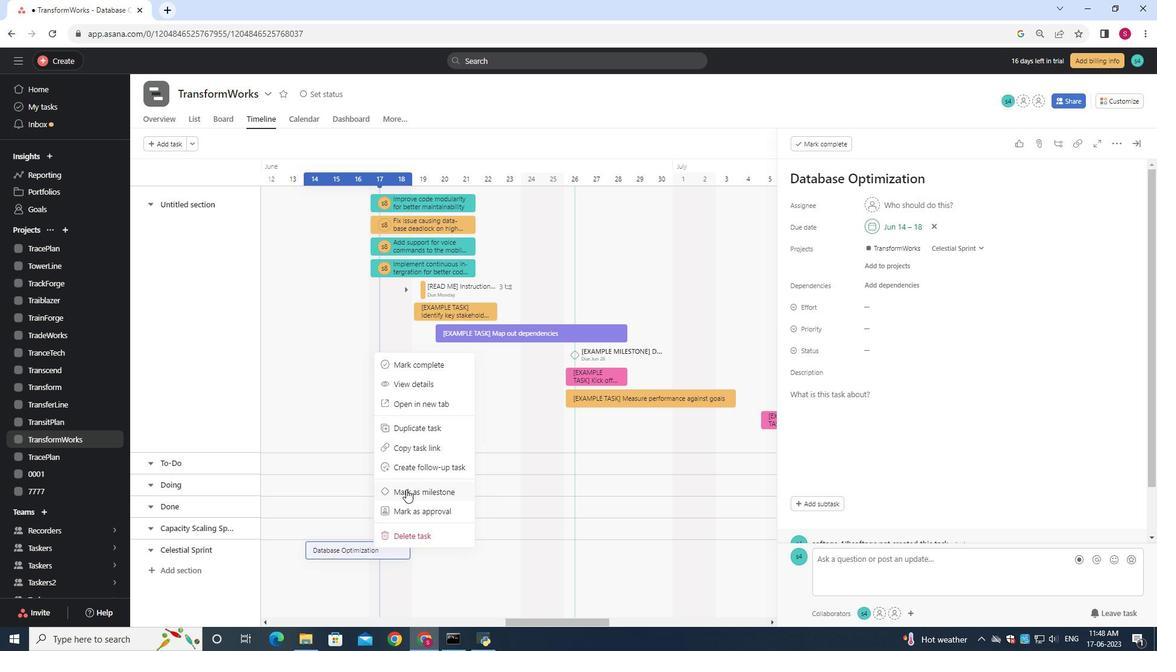 
Action: Mouse pressed left at (408, 490)
Screenshot: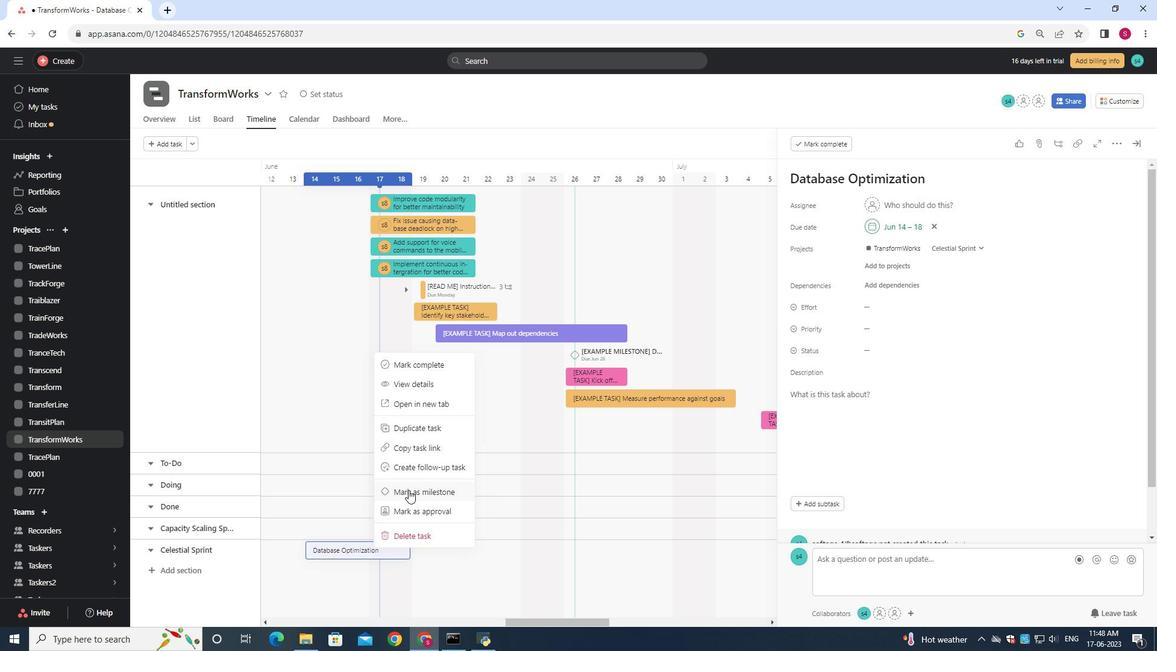 
Action: Mouse moved to (408, 489)
Screenshot: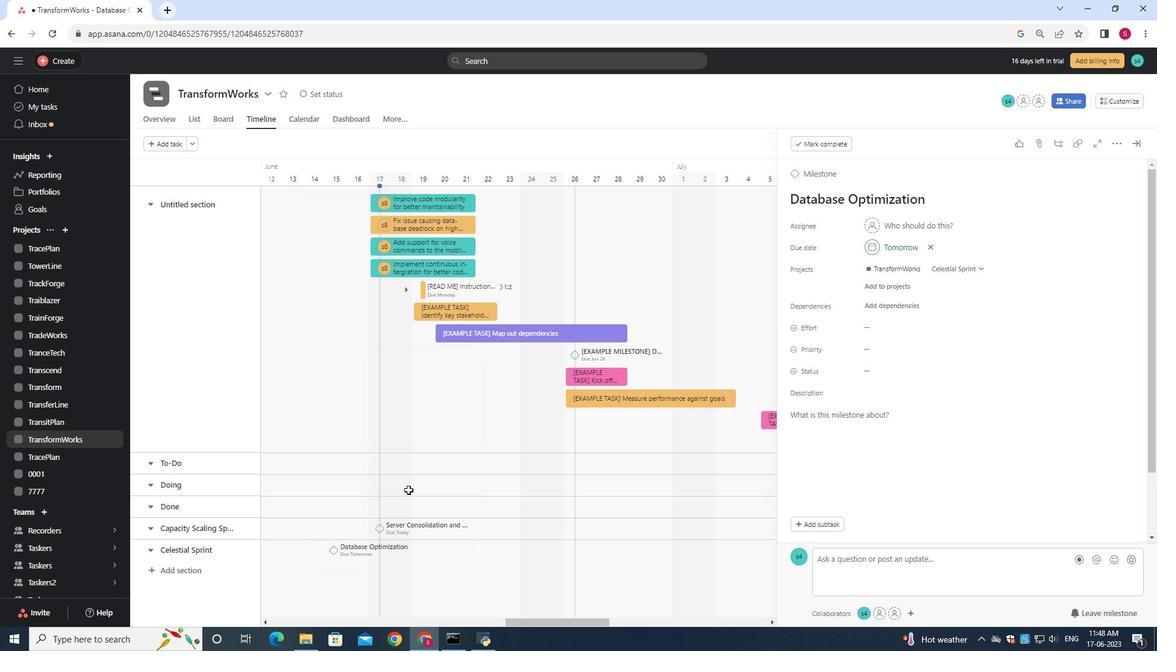 
